 Task: Use LinkedIn to search for people in Shuangyashan who talk about #mentalhealth, work at LearningM, are in the Seafood Product Manufacturing industry, attended Dyal Singh College, have the title 'Data Entry', and offer Information Security services.
Action: Mouse moved to (538, 64)
Screenshot: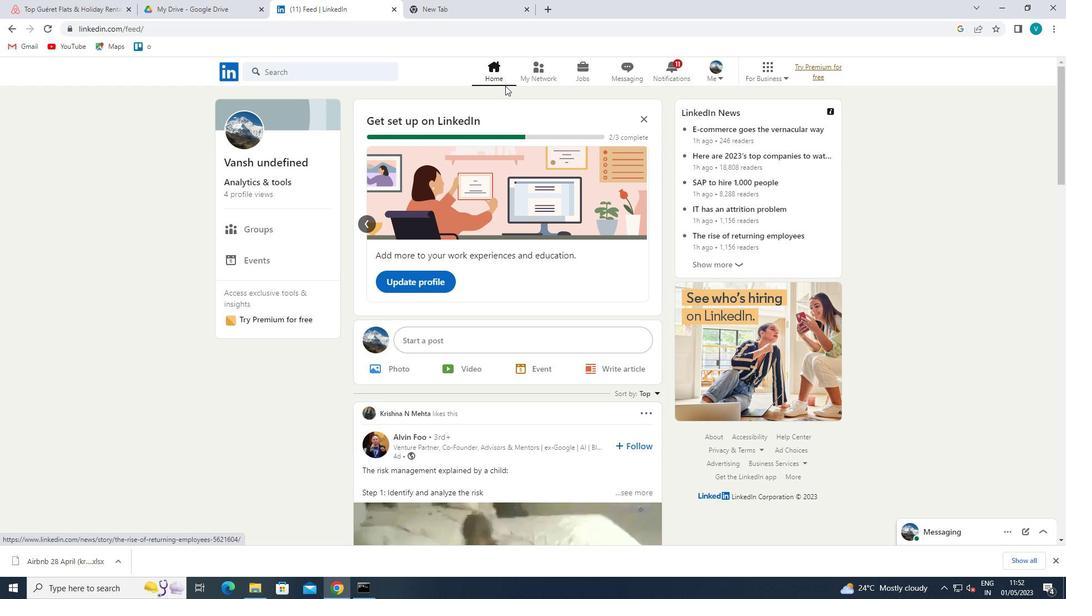 
Action: Mouse pressed left at (538, 64)
Screenshot: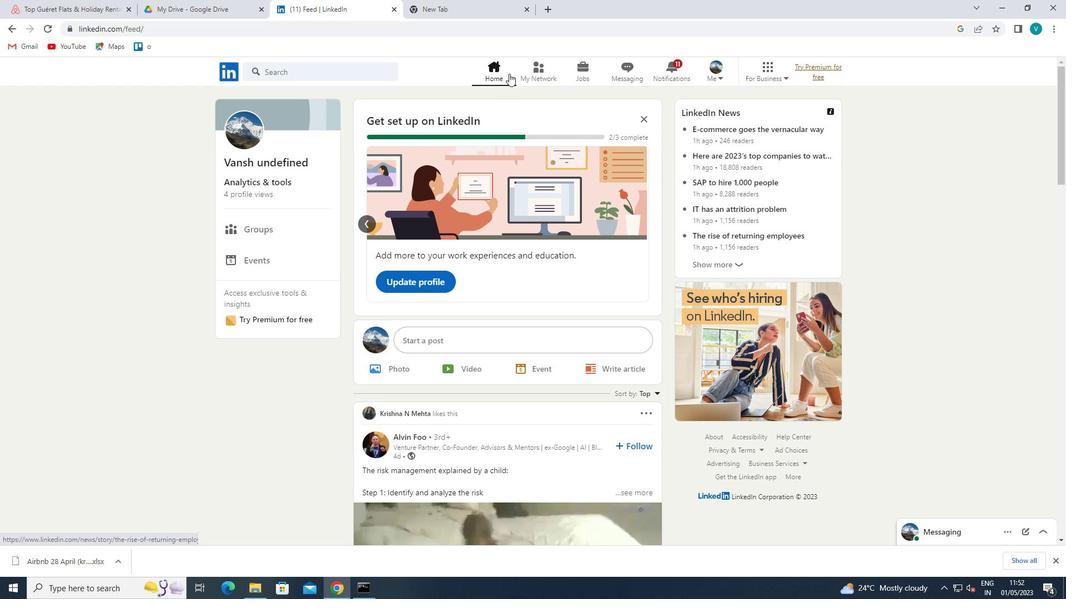 
Action: Mouse moved to (311, 131)
Screenshot: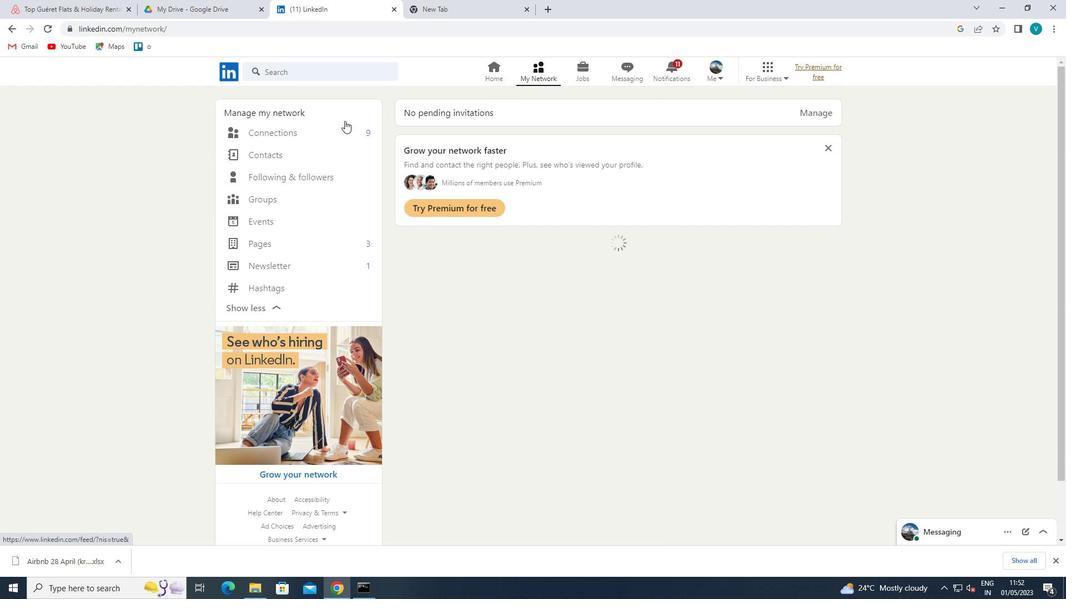 
Action: Mouse pressed left at (311, 131)
Screenshot: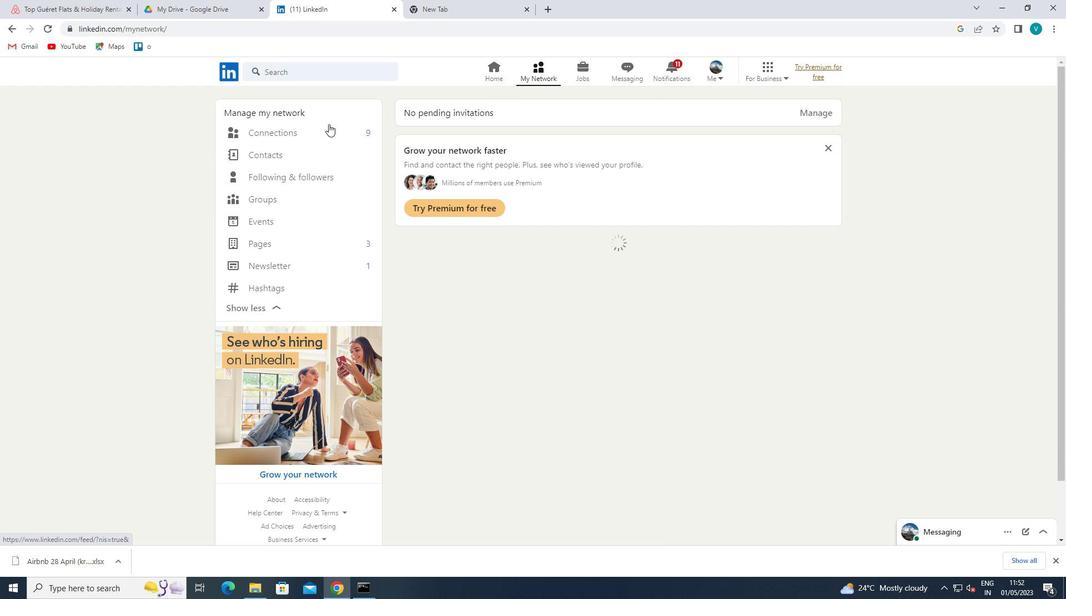 
Action: Mouse moved to (612, 139)
Screenshot: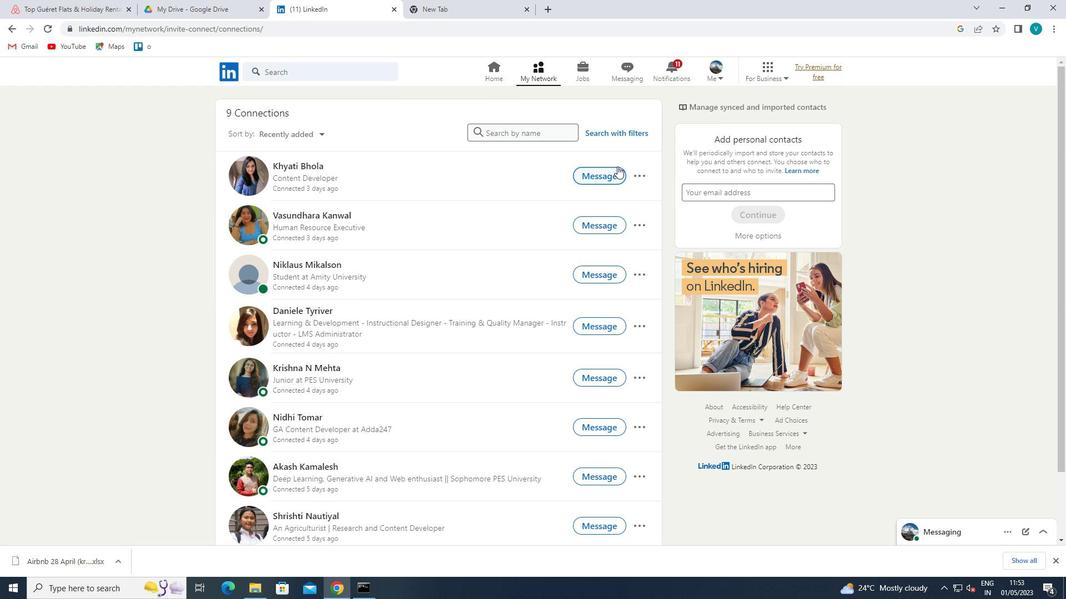 
Action: Mouse pressed left at (612, 139)
Screenshot: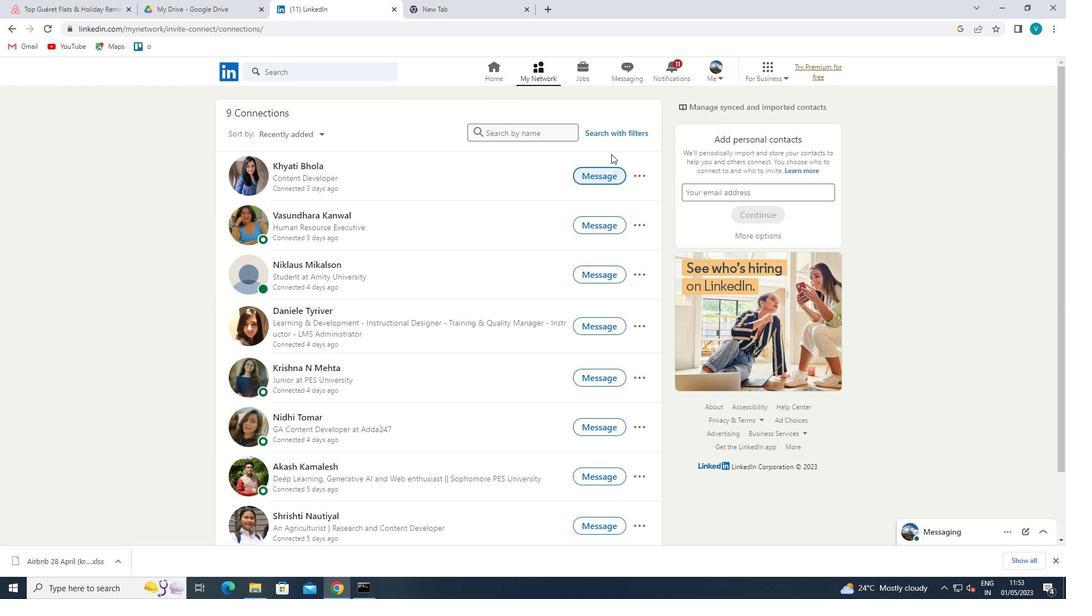 
Action: Mouse moved to (620, 135)
Screenshot: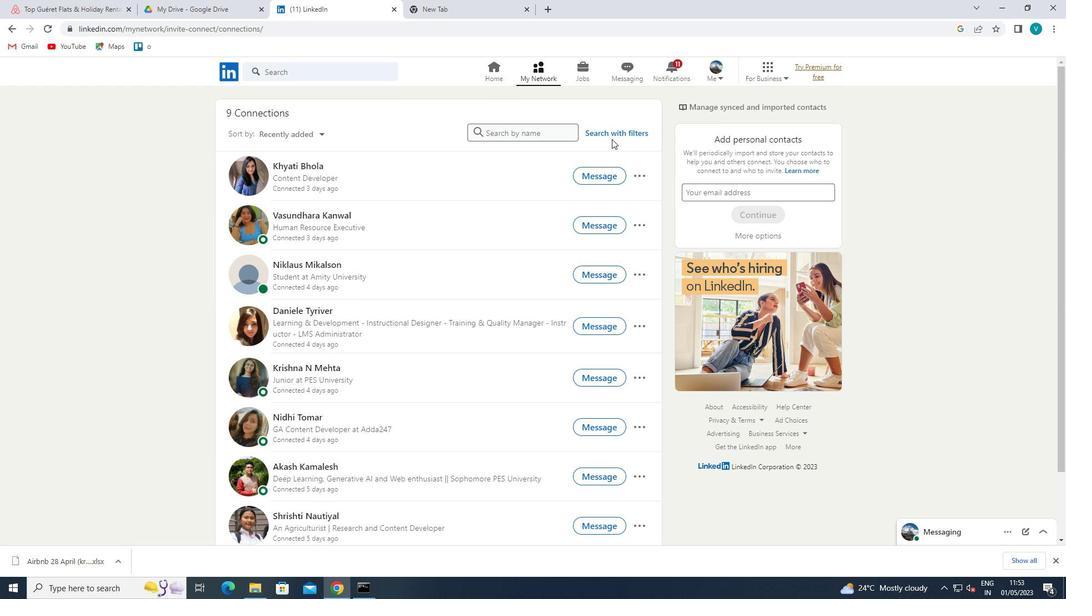
Action: Mouse pressed left at (620, 135)
Screenshot: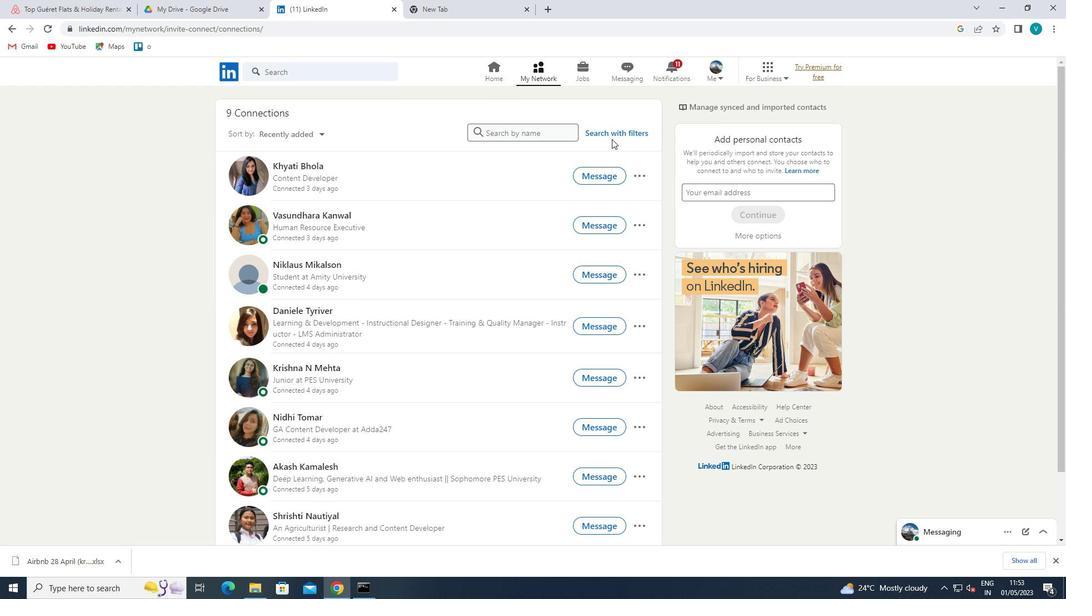 
Action: Mouse moved to (514, 105)
Screenshot: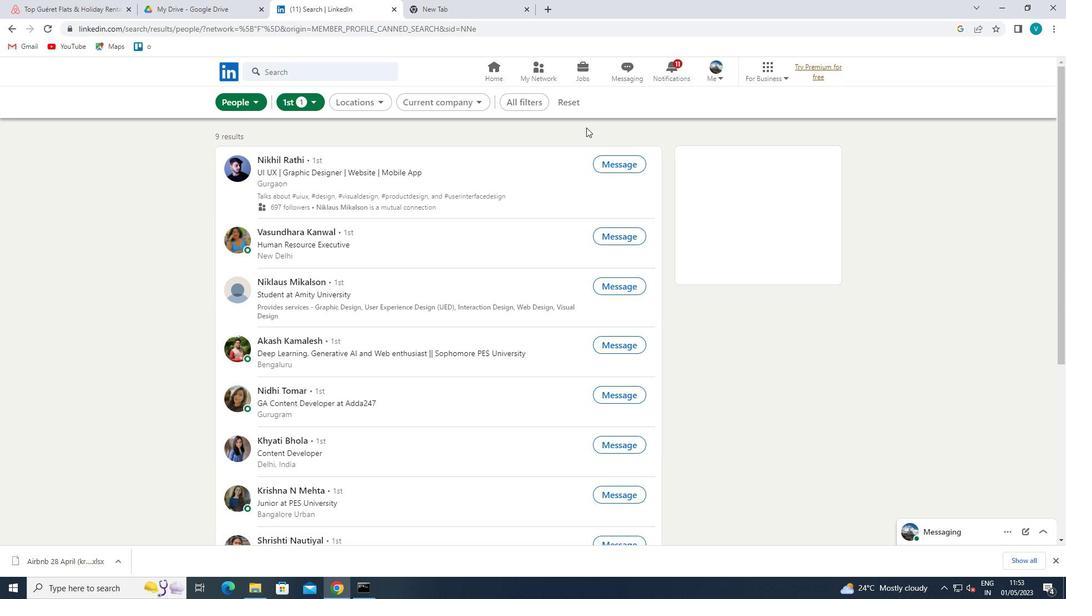
Action: Mouse pressed left at (514, 105)
Screenshot: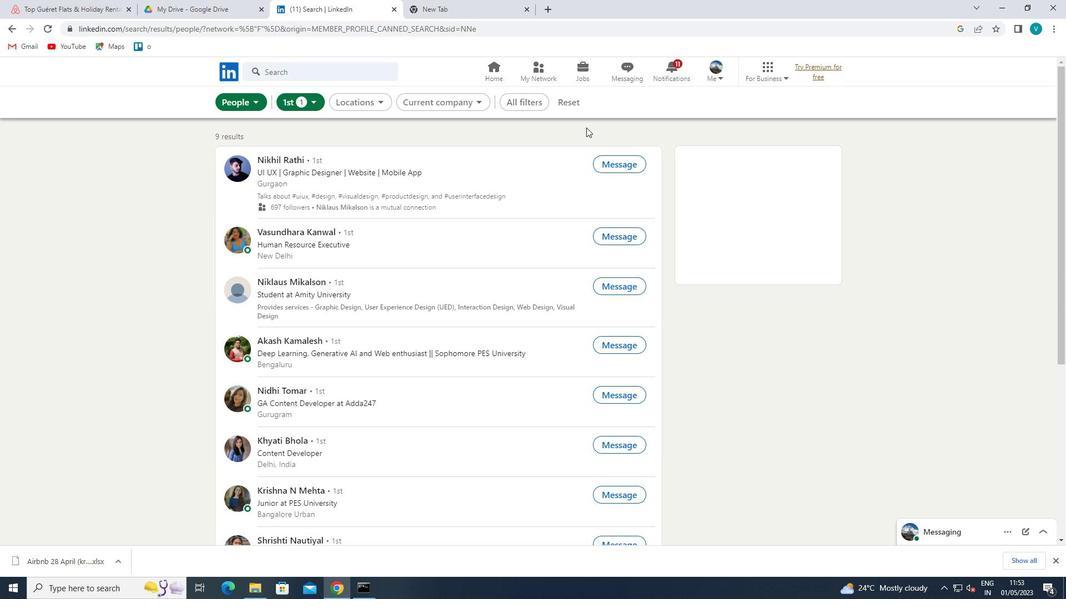 
Action: Mouse moved to (873, 245)
Screenshot: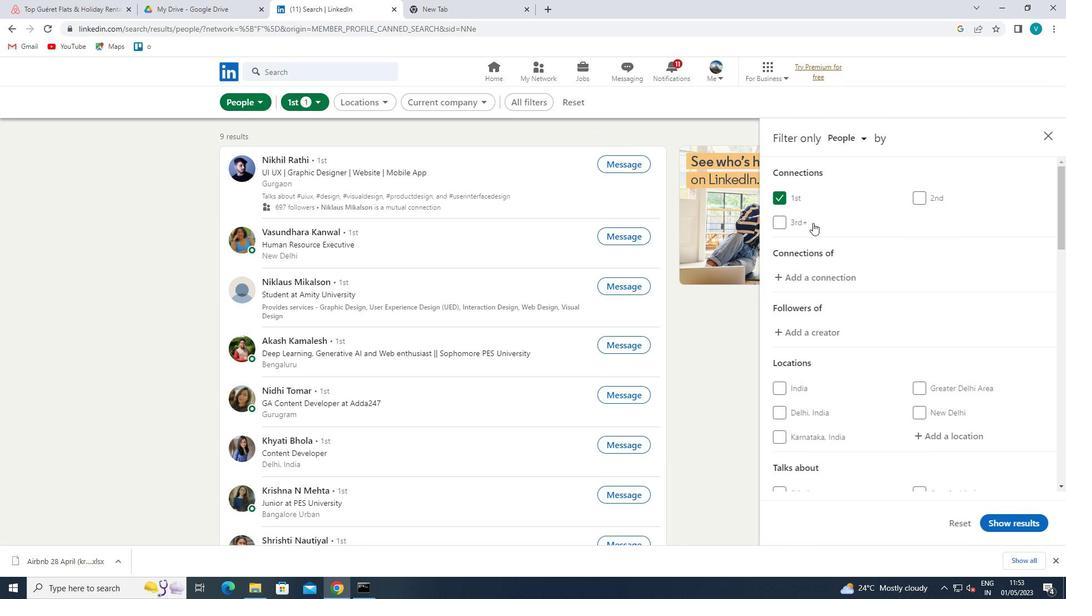 
Action: Mouse scrolled (873, 244) with delta (0, 0)
Screenshot: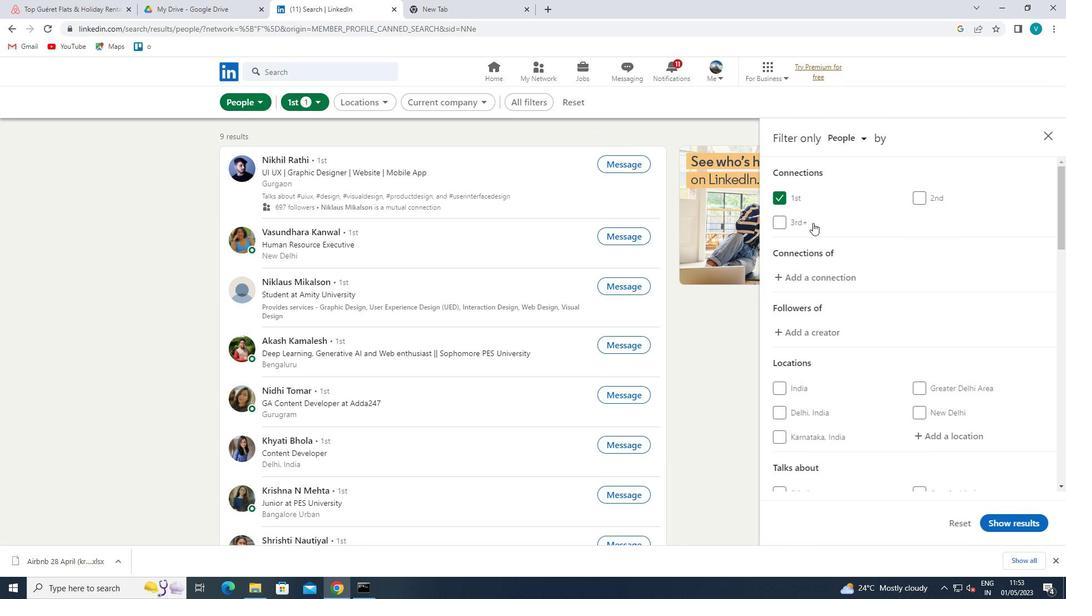 
Action: Mouse moved to (873, 247)
Screenshot: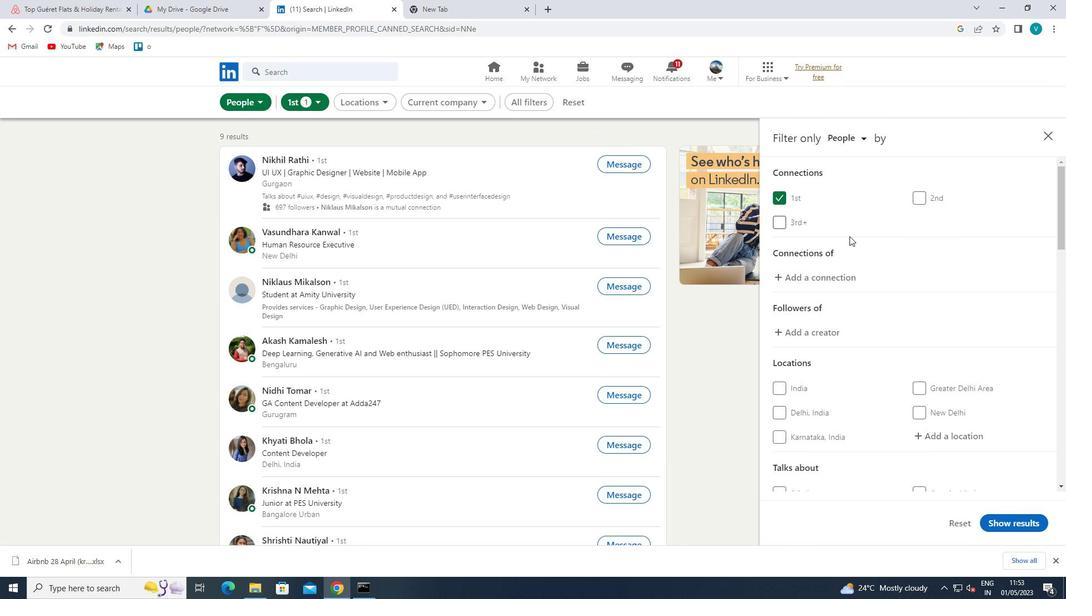 
Action: Mouse scrolled (873, 247) with delta (0, 0)
Screenshot: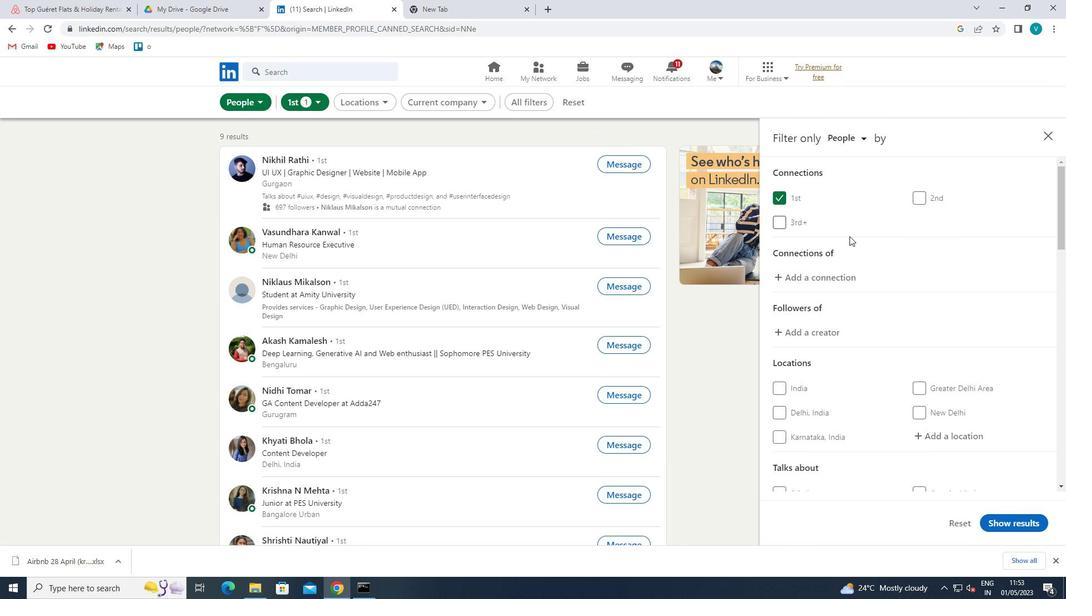 
Action: Mouse moved to (922, 322)
Screenshot: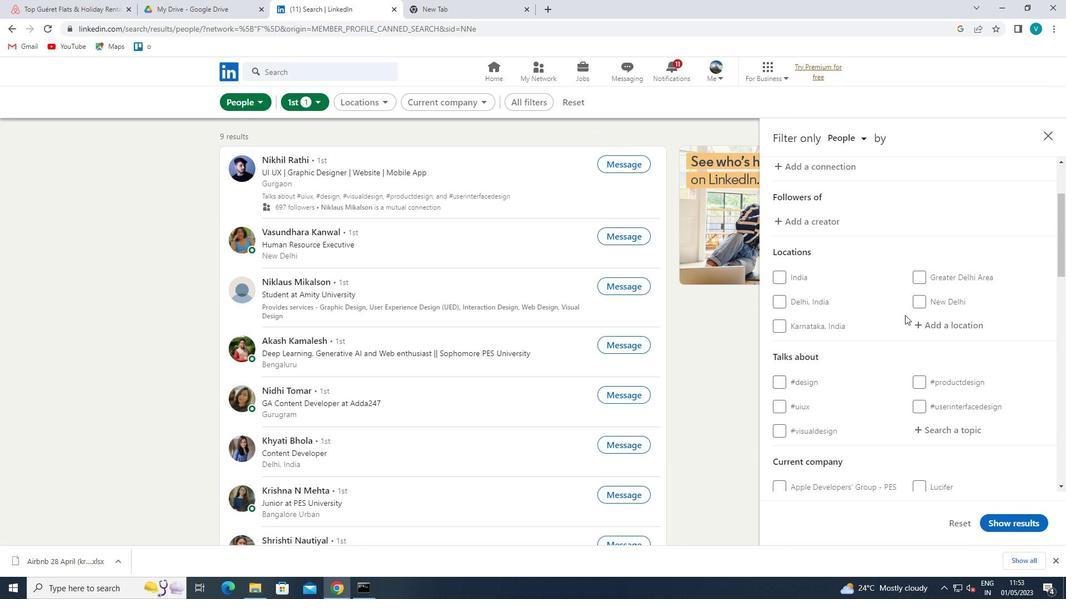 
Action: Mouse pressed left at (922, 322)
Screenshot: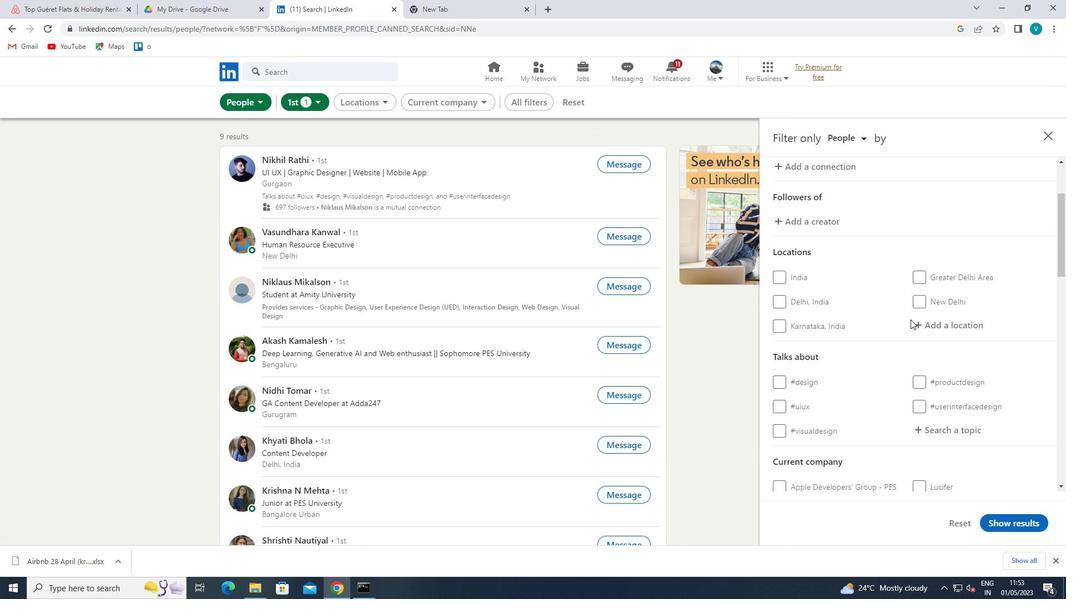 
Action: Key pressed <Key.shift>S
Screenshot: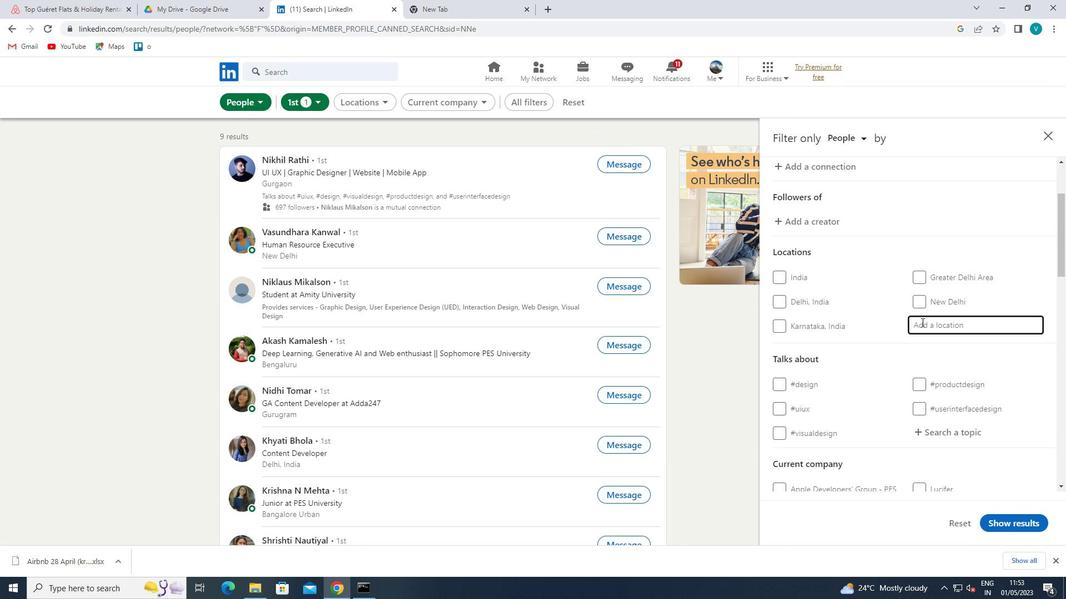 
Action: Mouse moved to (899, 336)
Screenshot: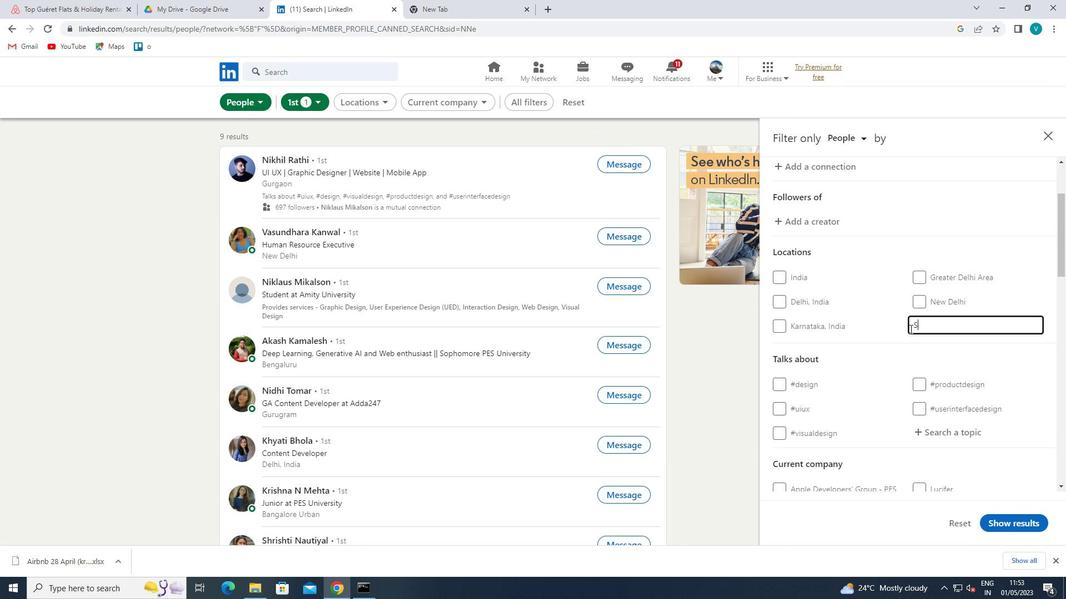 
Action: Key pressed HUANGYASHAN
Screenshot: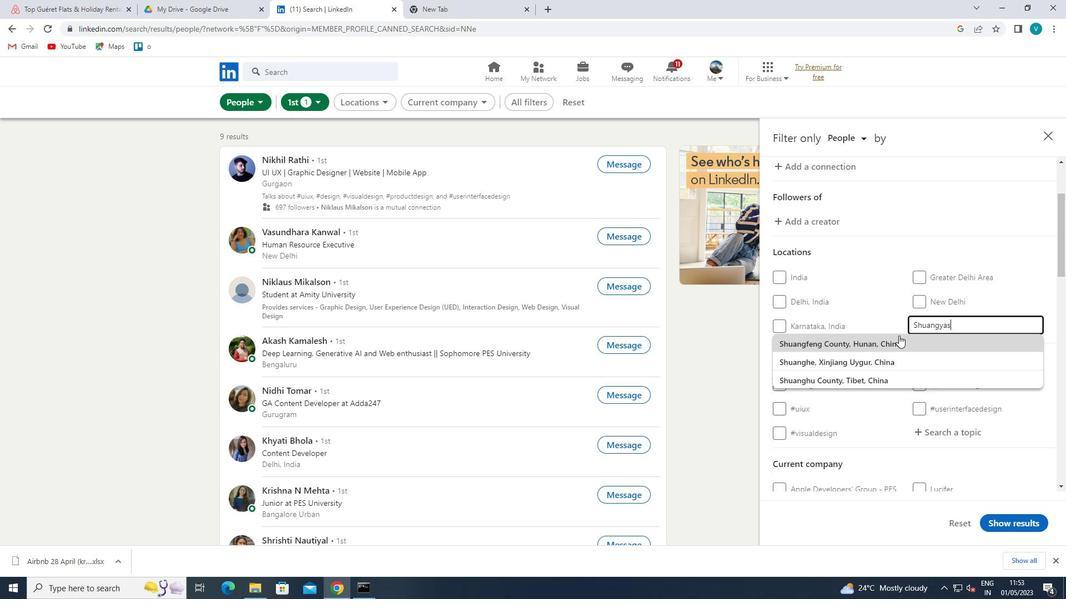 
Action: Mouse moved to (898, 321)
Screenshot: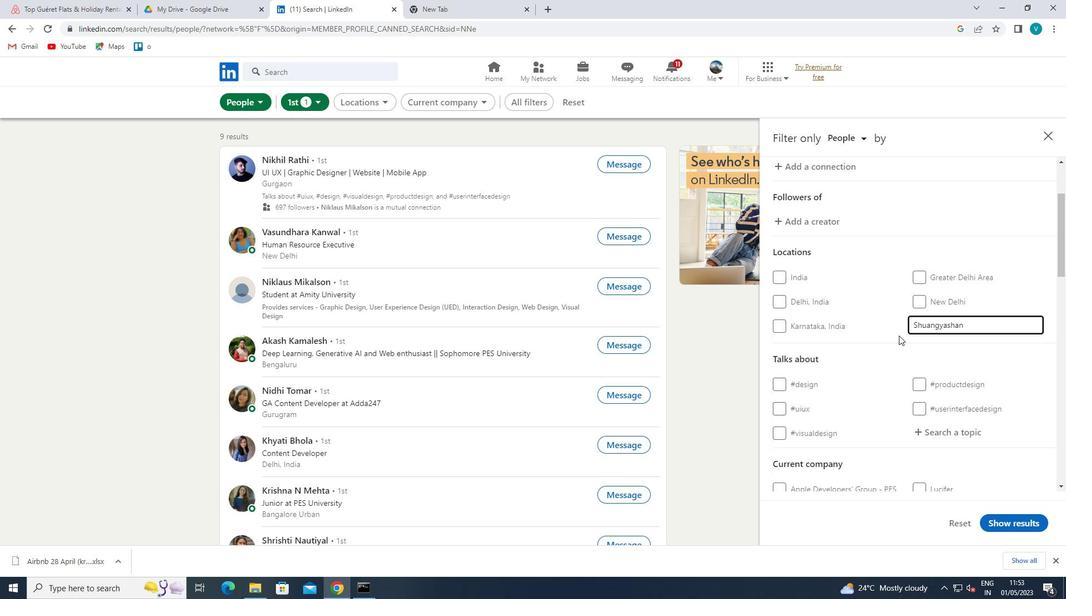 
Action: Mouse pressed left at (898, 321)
Screenshot: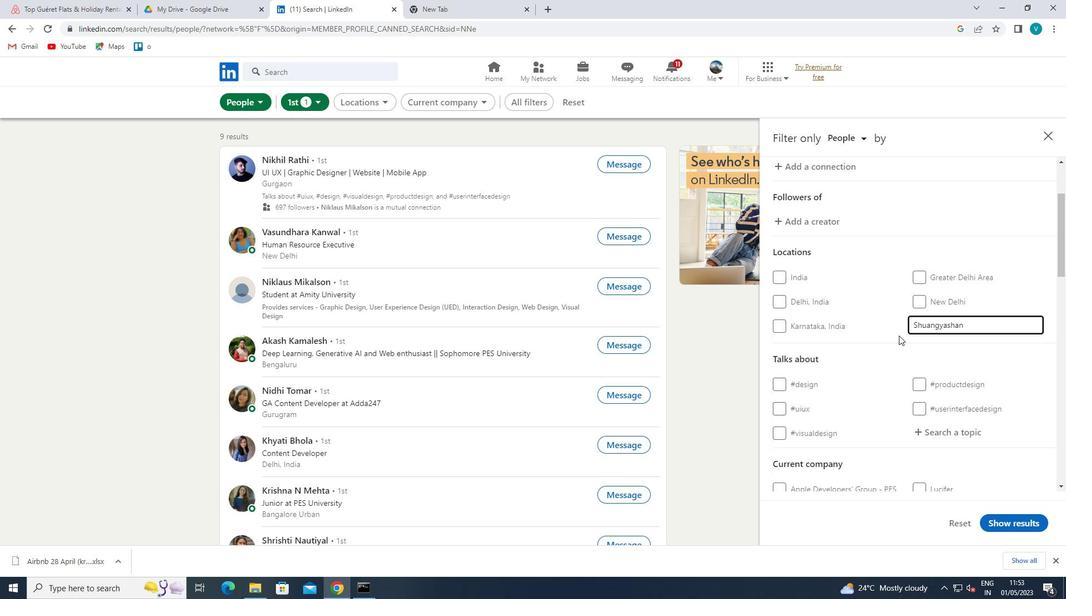 
Action: Mouse scrolled (898, 320) with delta (0, 0)
Screenshot: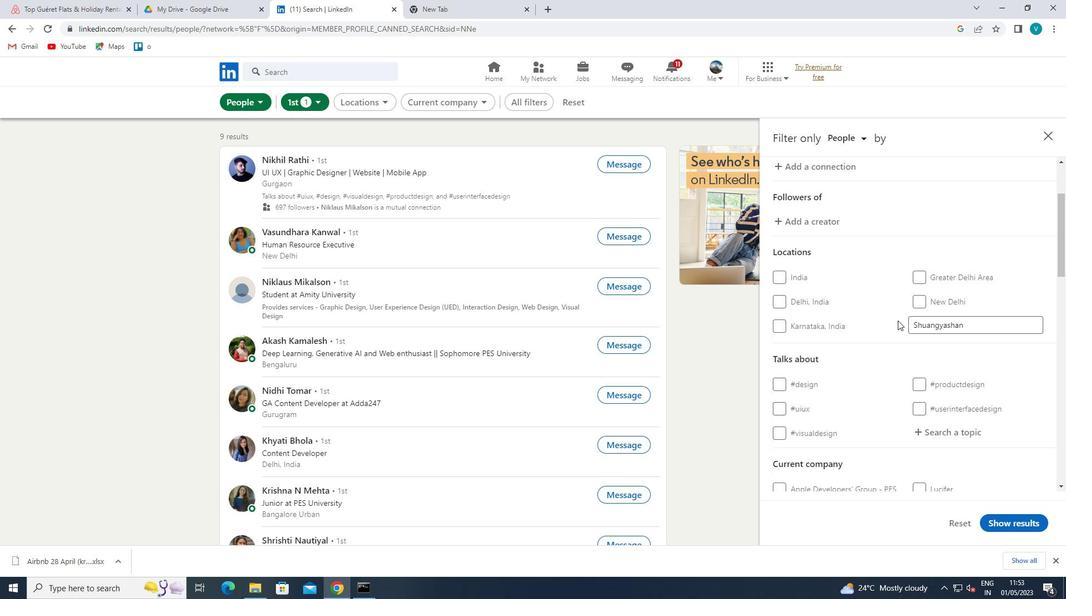 
Action: Mouse scrolled (898, 320) with delta (0, 0)
Screenshot: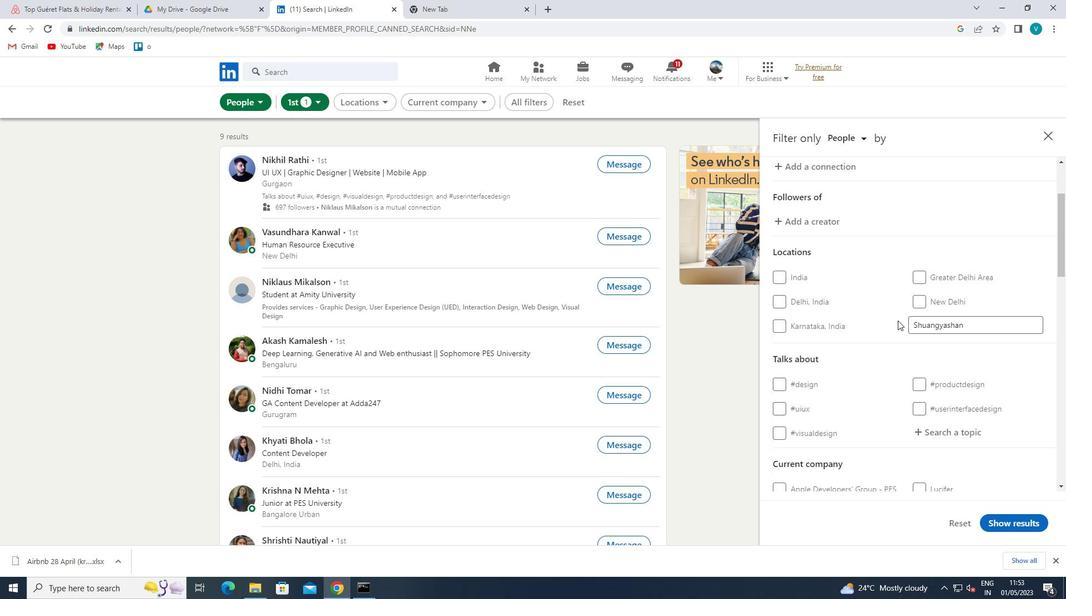 
Action: Mouse moved to (931, 312)
Screenshot: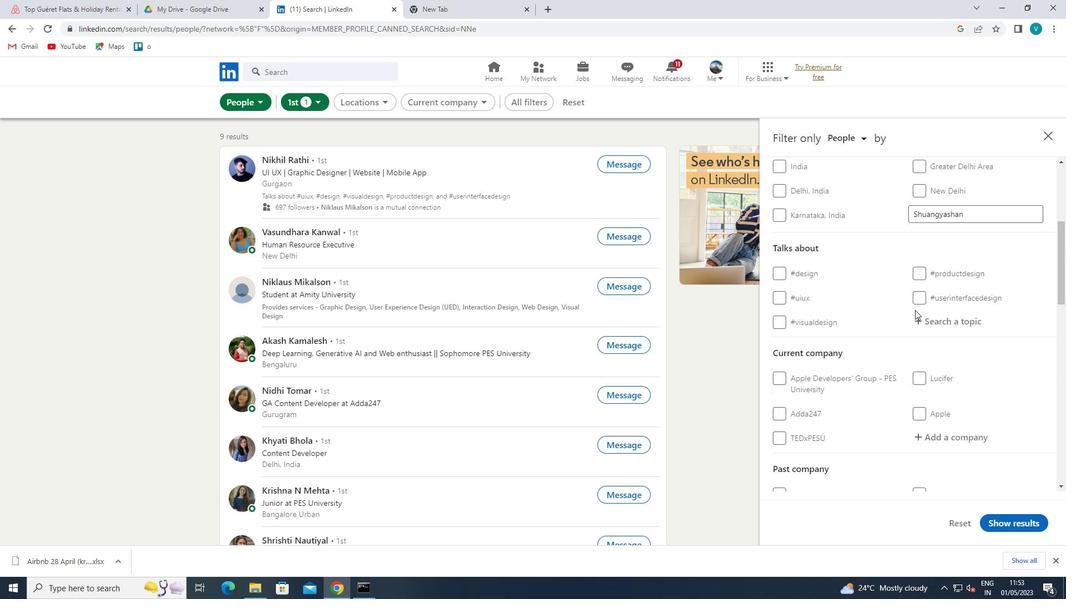 
Action: Mouse pressed left at (931, 312)
Screenshot: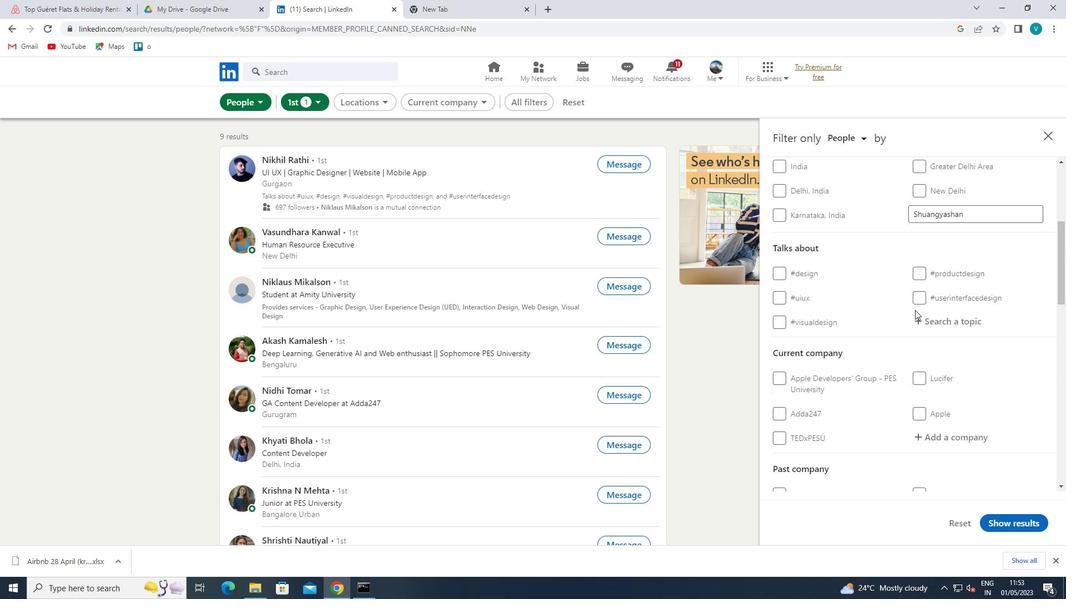 
Action: Mouse moved to (932, 312)
Screenshot: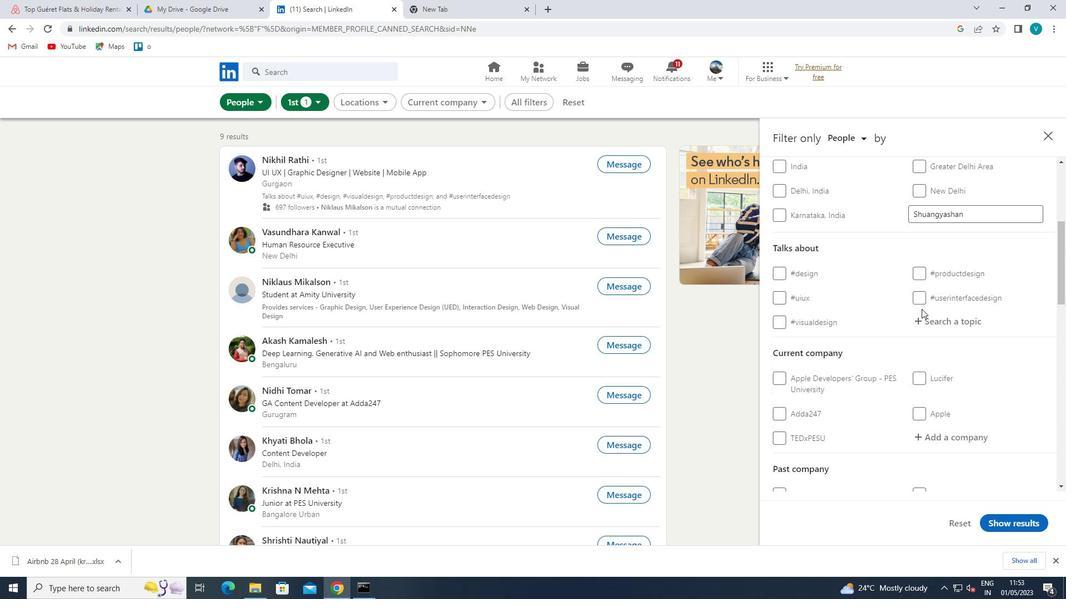 
Action: Key pressed <Key.shift>
Screenshot: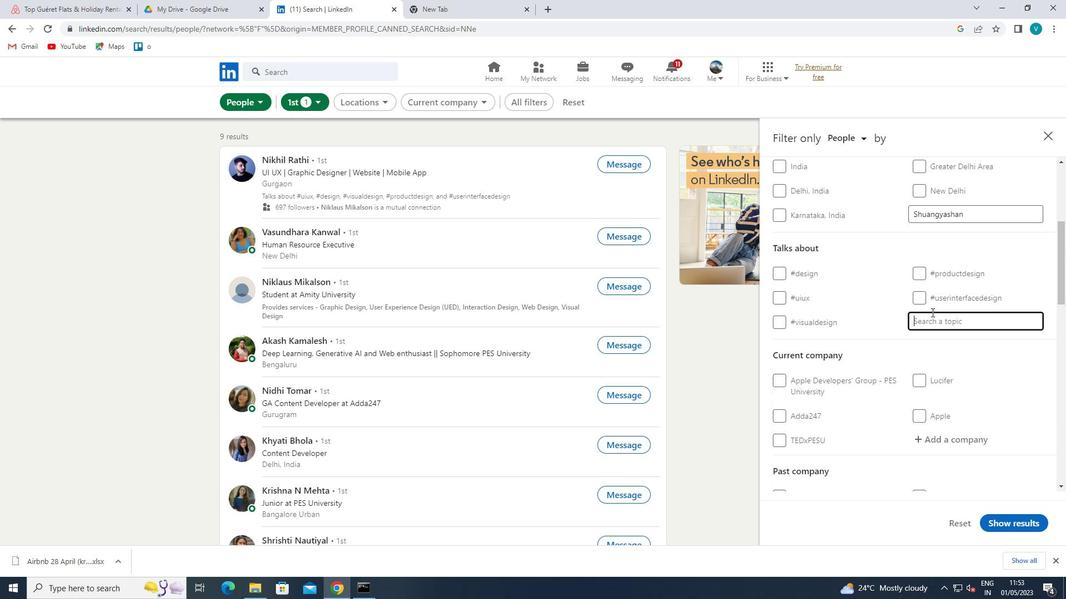 
Action: Mouse moved to (929, 315)
Screenshot: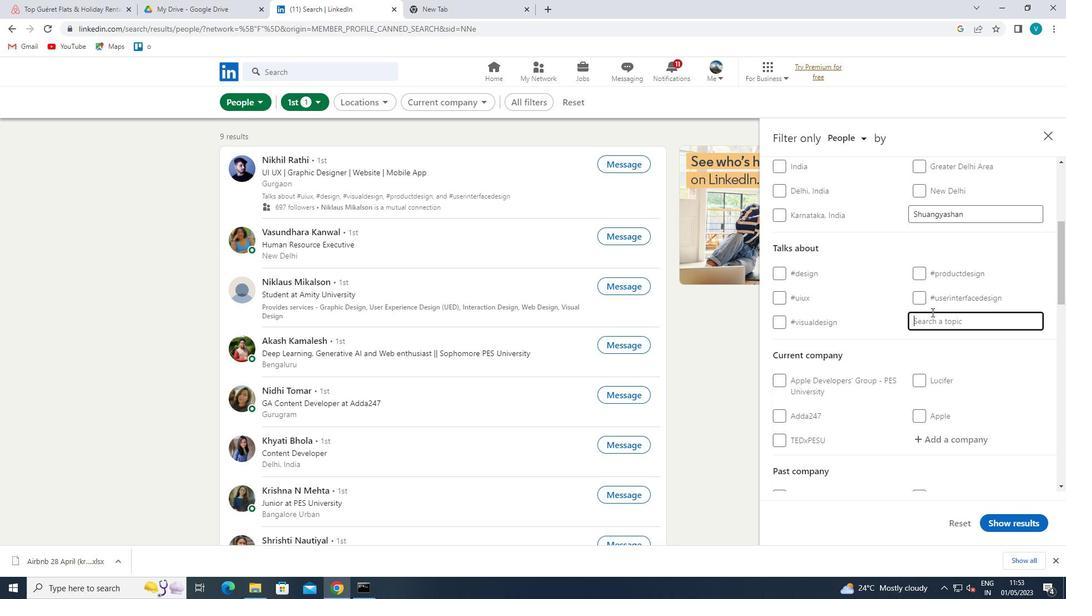 
Action: Key pressed <Key.shift><Key.shift>#
Screenshot: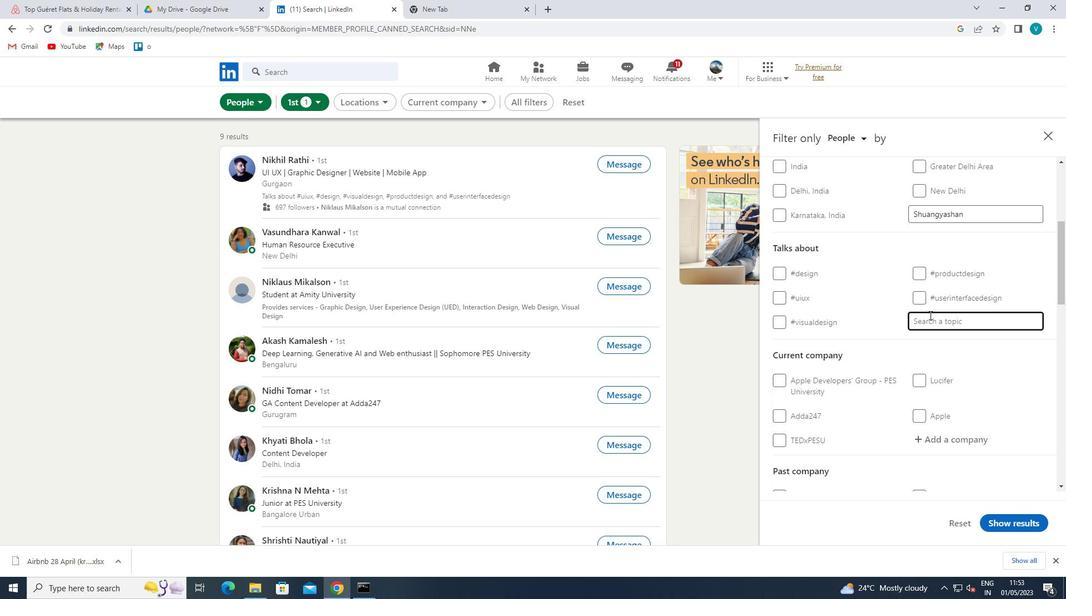 
Action: Mouse moved to (929, 316)
Screenshot: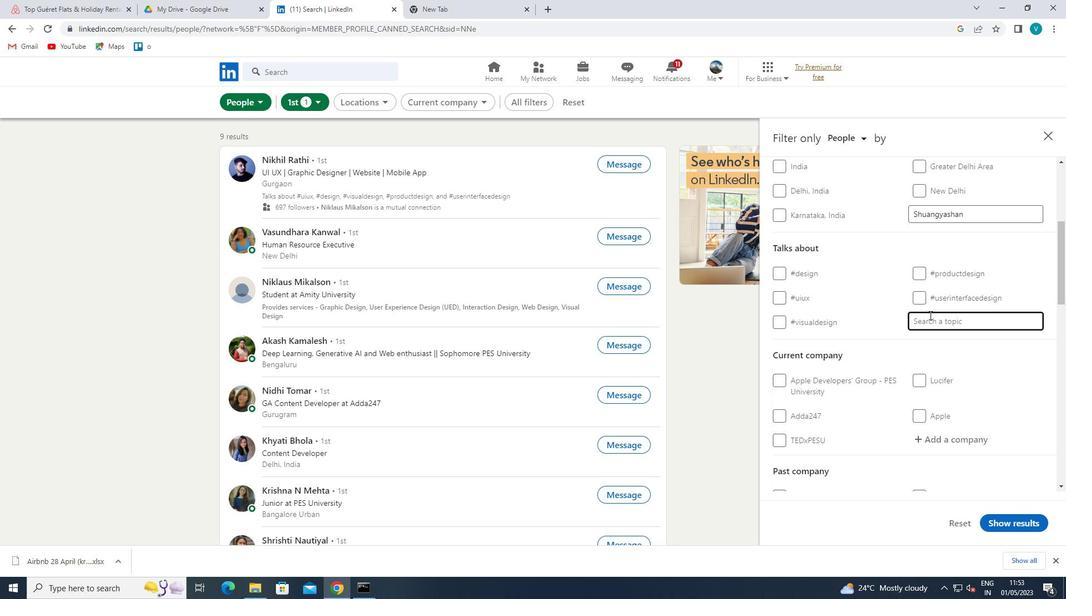 
Action: Key pressed MENTAL<Key.space><Key.backspace>HRA<Key.backspace><Key.backspace>EALTH
Screenshot: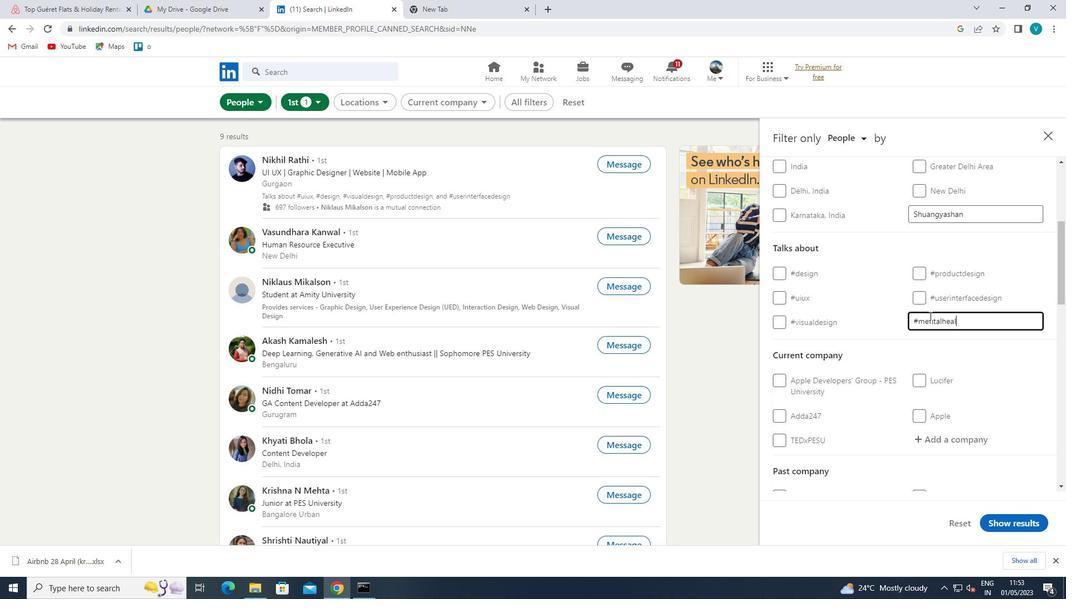 
Action: Mouse moved to (927, 347)
Screenshot: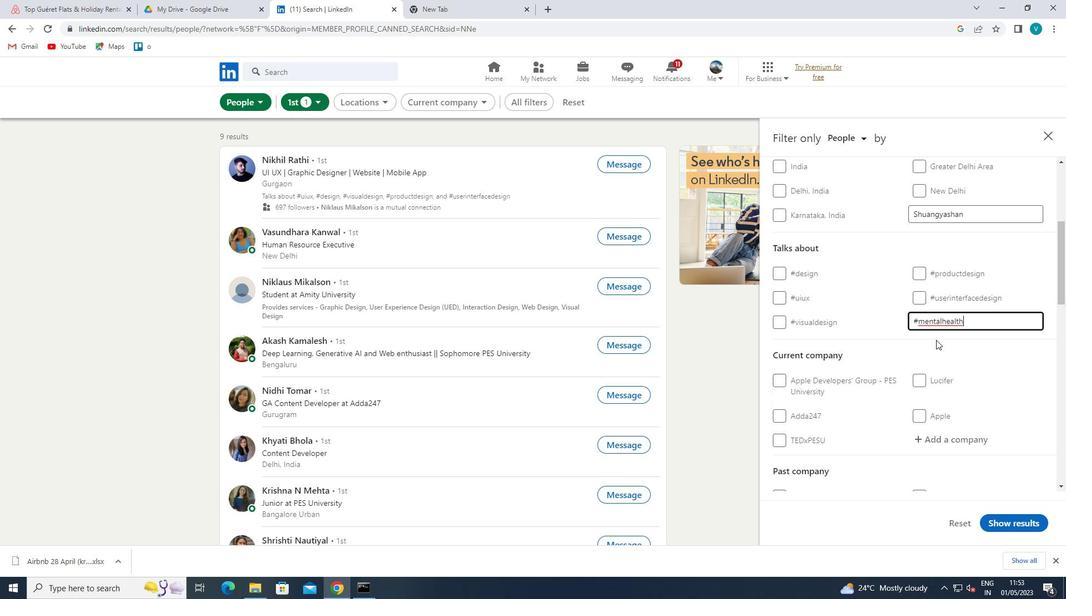 
Action: Mouse pressed left at (927, 347)
Screenshot: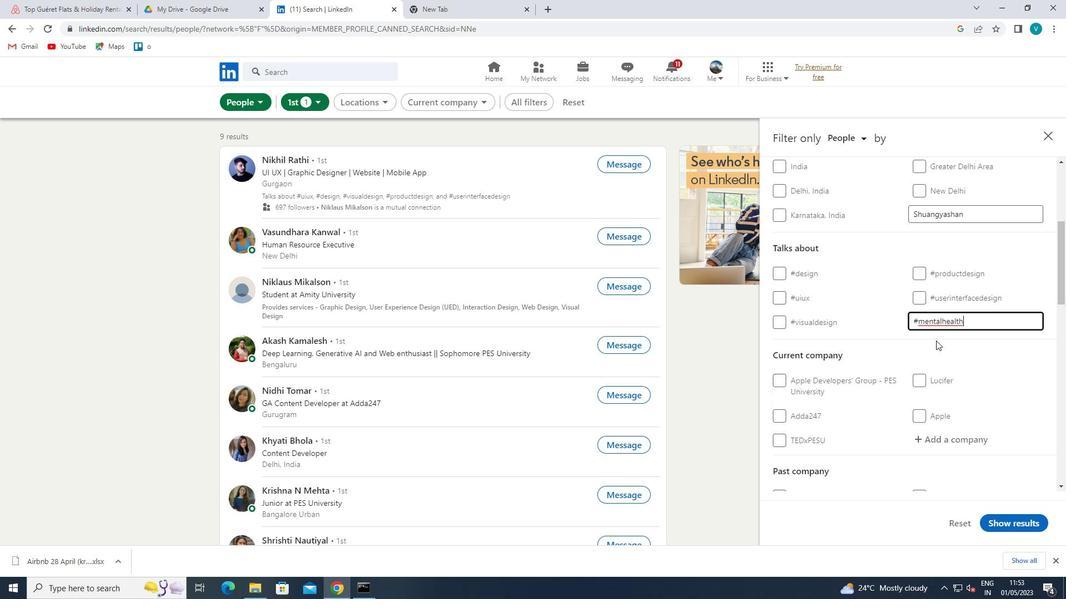 
Action: Mouse moved to (893, 333)
Screenshot: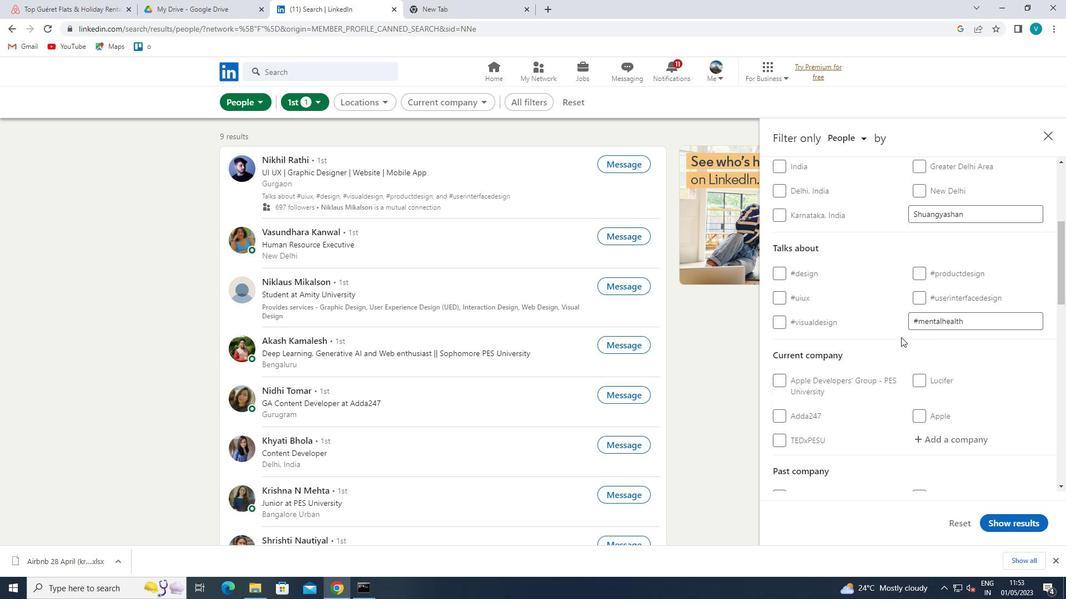 
Action: Mouse scrolled (893, 333) with delta (0, 0)
Screenshot: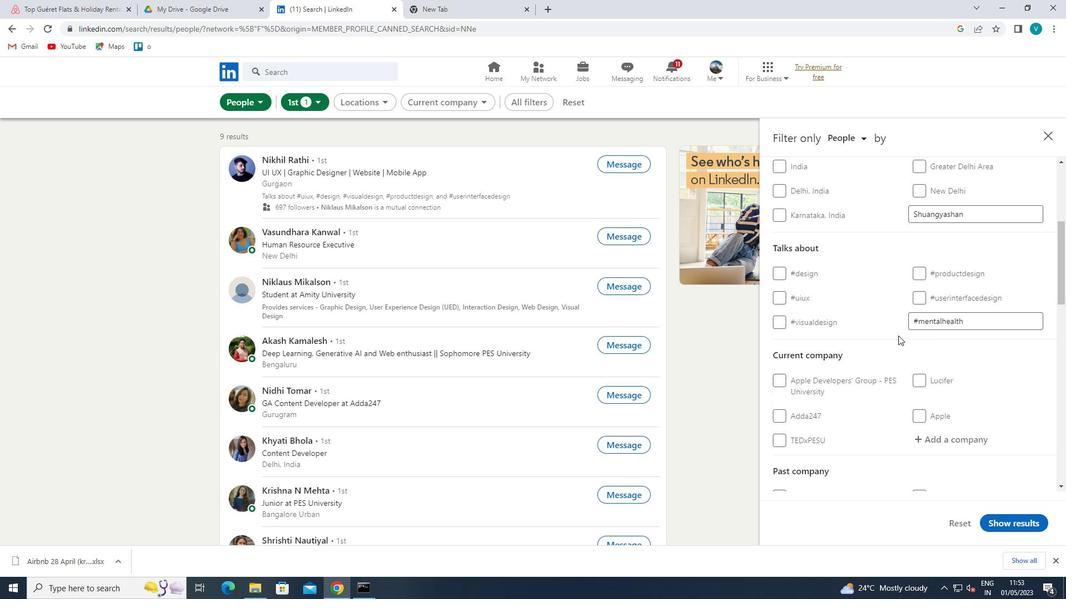 
Action: Mouse moved to (893, 333)
Screenshot: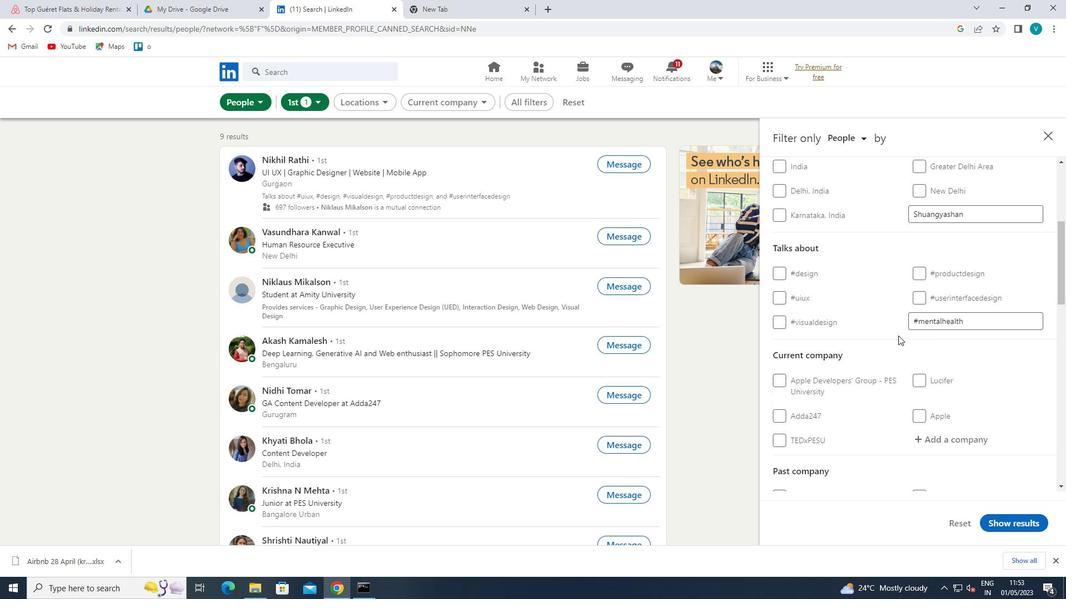 
Action: Mouse scrolled (893, 333) with delta (0, 0)
Screenshot: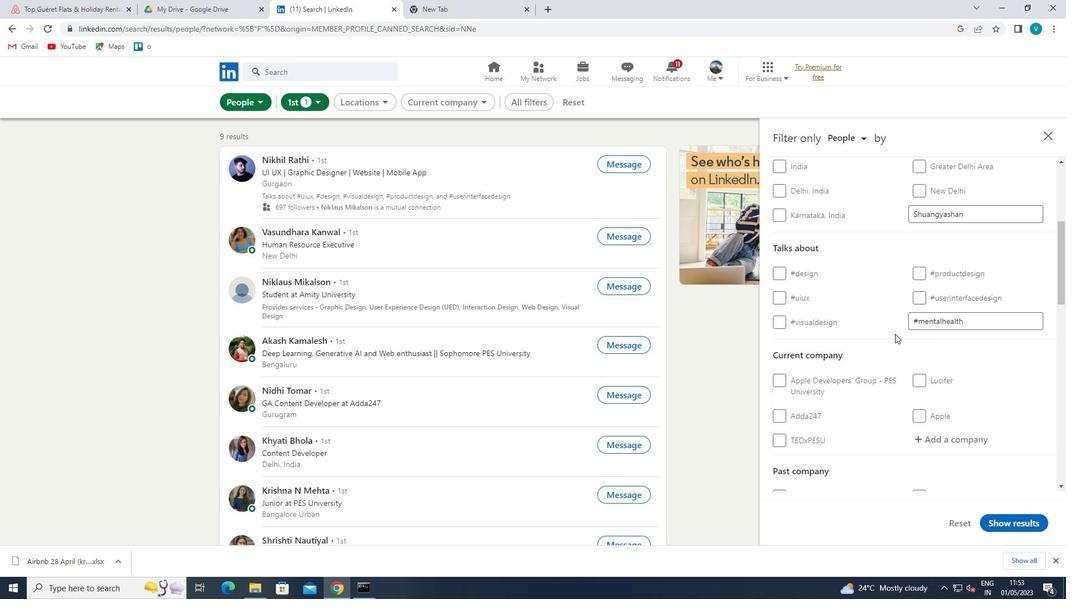 
Action: Mouse scrolled (893, 333) with delta (0, 0)
Screenshot: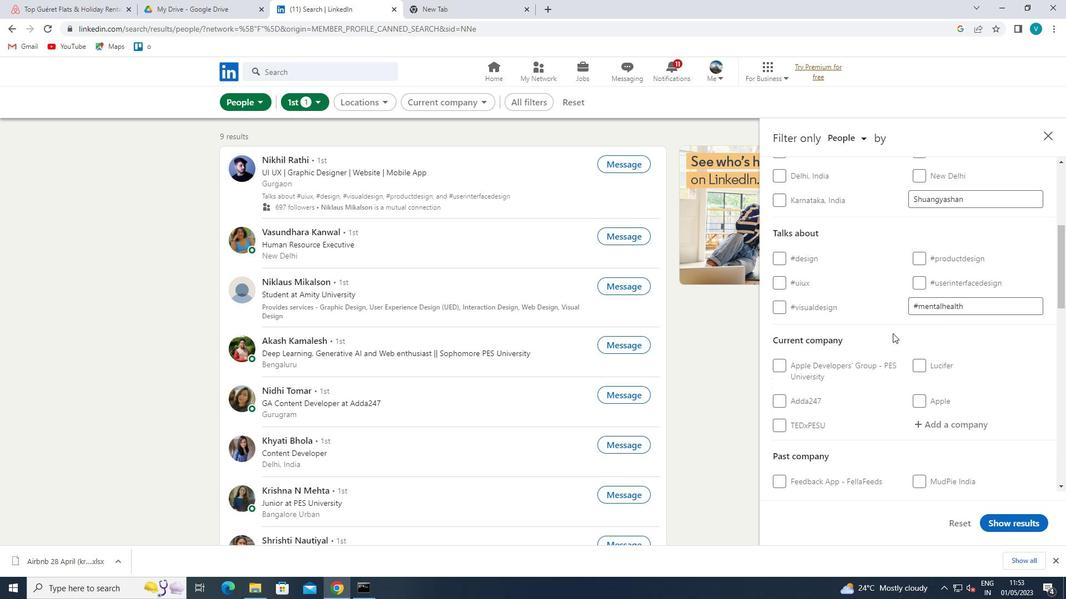 
Action: Mouse scrolled (893, 333) with delta (0, 0)
Screenshot: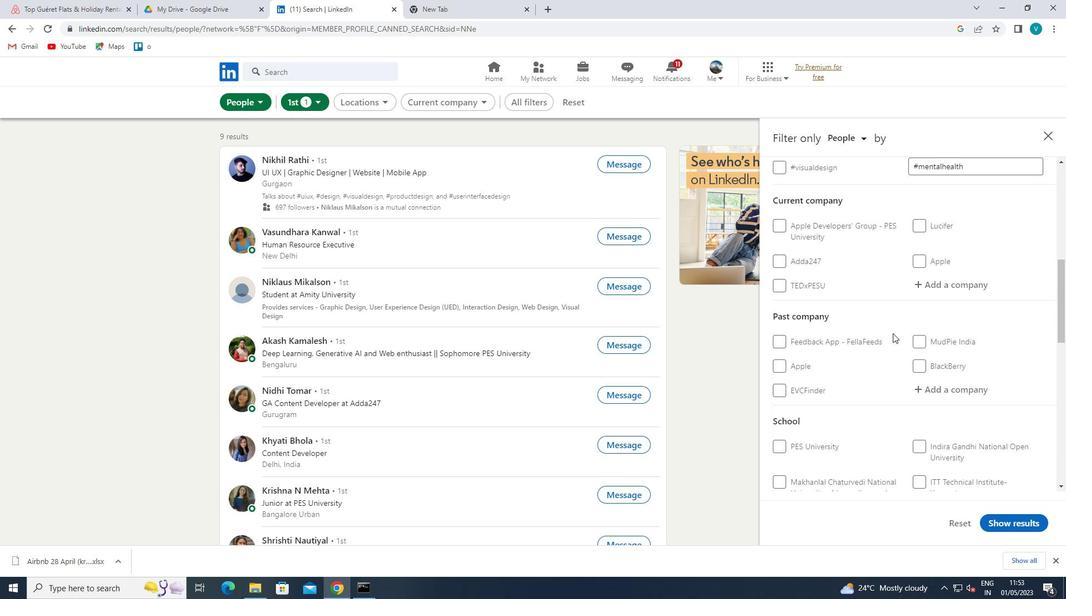 
Action: Mouse moved to (939, 295)
Screenshot: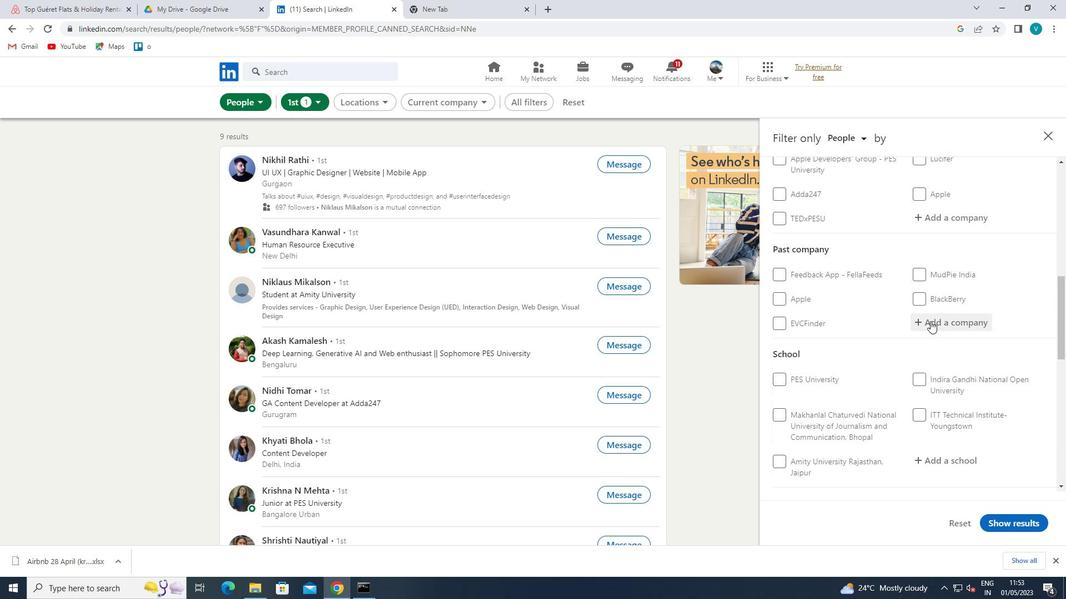 
Action: Mouse scrolled (939, 296) with delta (0, 0)
Screenshot: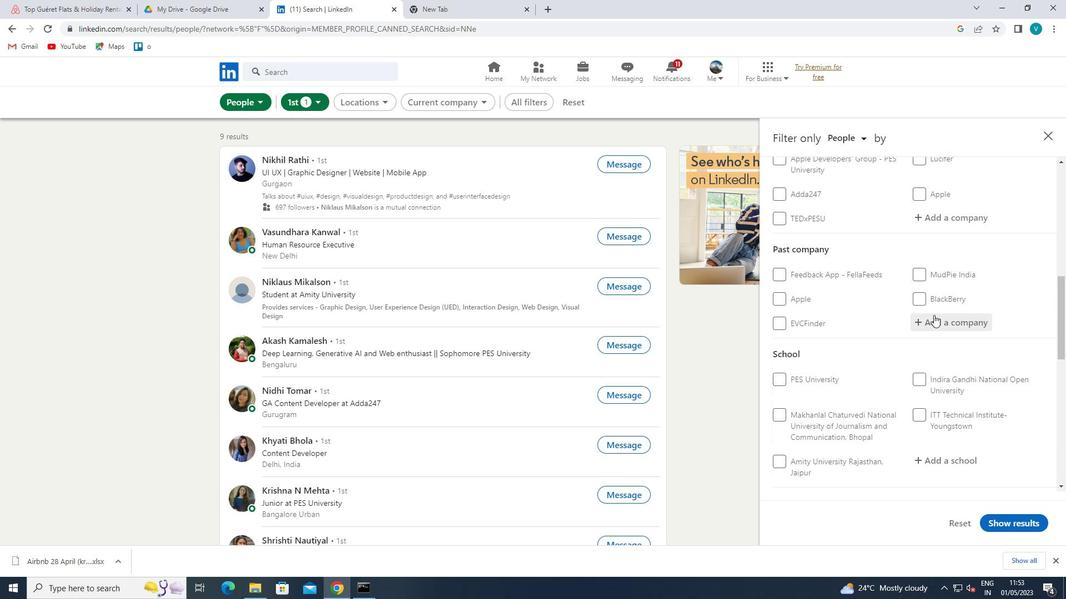 
Action: Mouse moved to (948, 279)
Screenshot: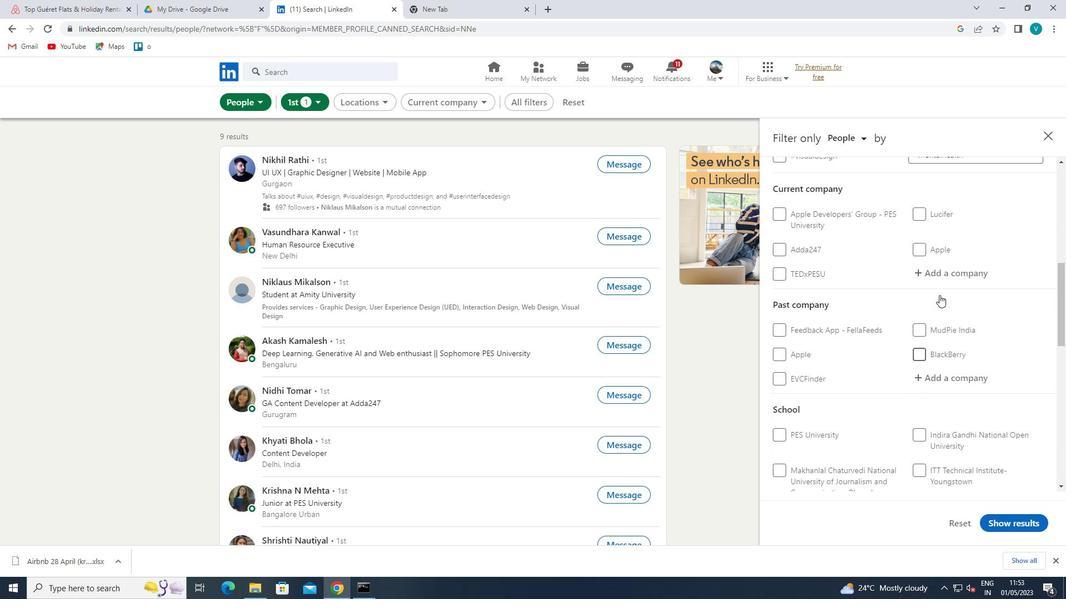 
Action: Mouse pressed left at (948, 279)
Screenshot: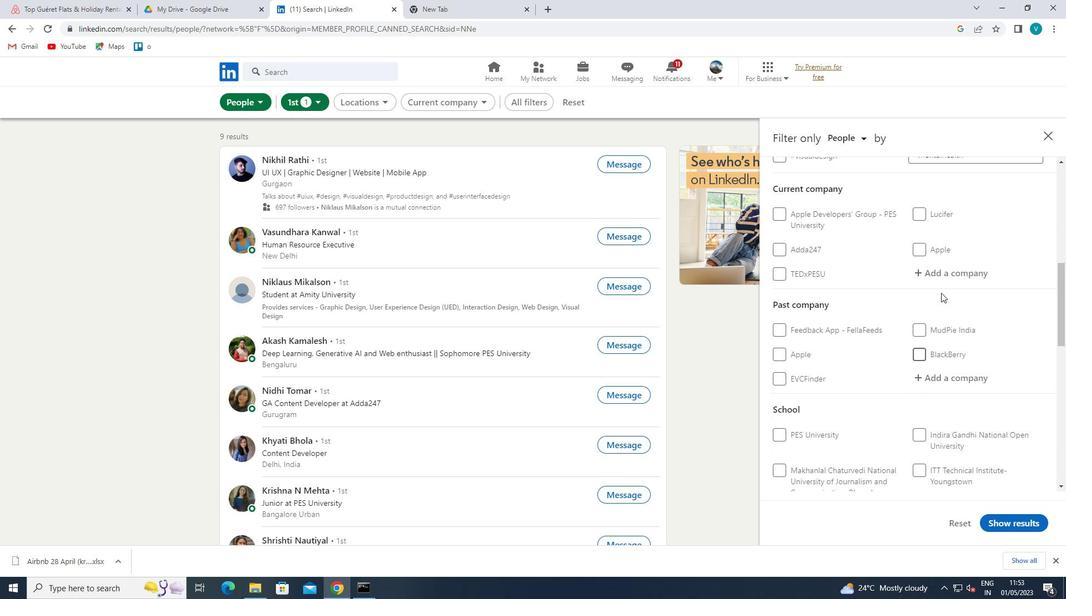
Action: Mouse moved to (949, 278)
Screenshot: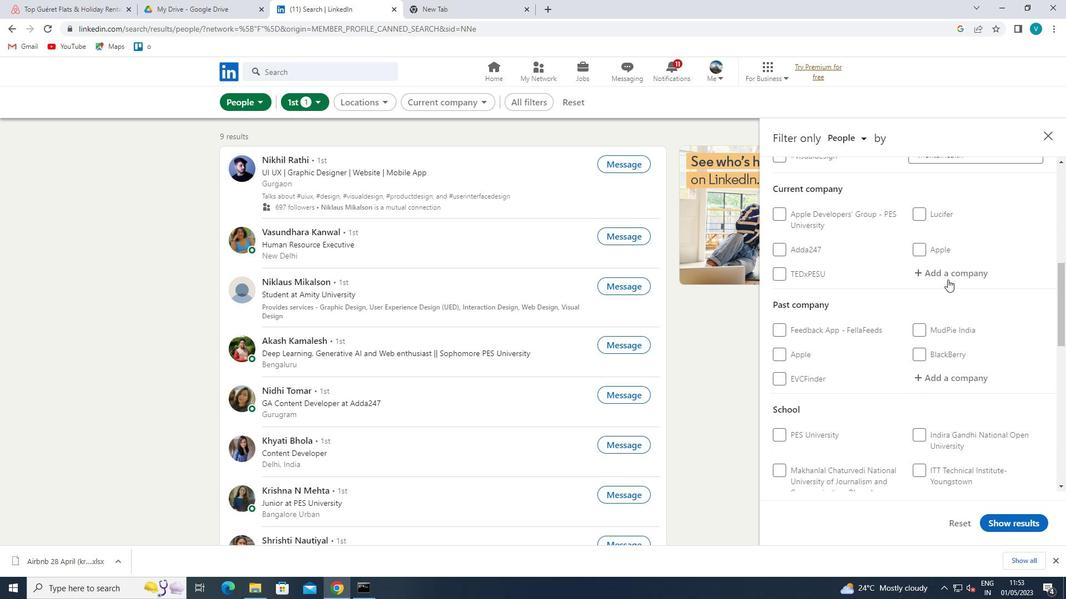 
Action: Key pressed <Key.shift>LEARNING<Key.shift>M
Screenshot: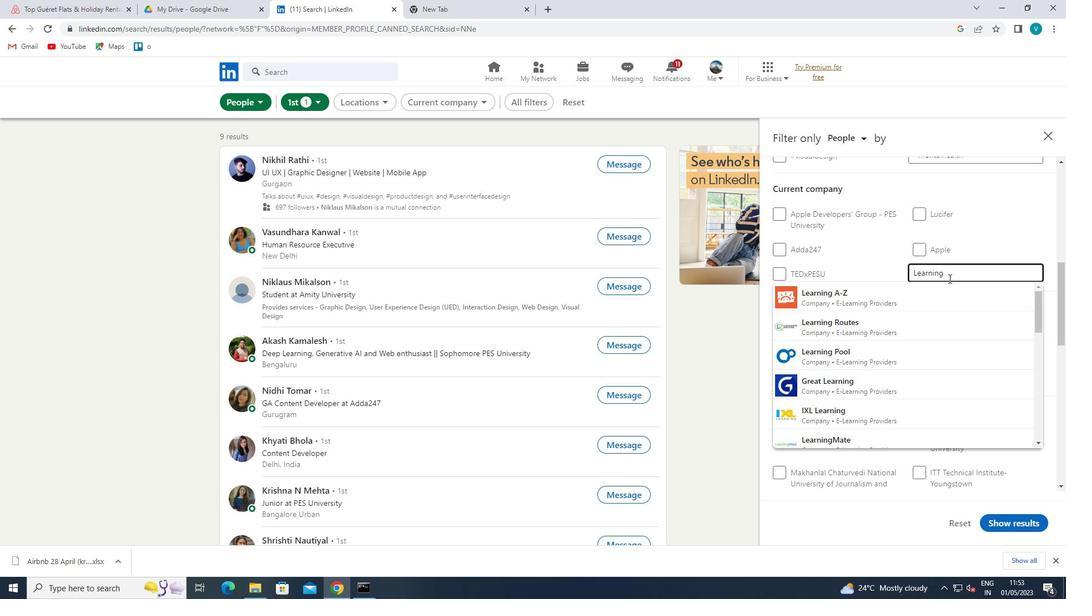 
Action: Mouse moved to (936, 284)
Screenshot: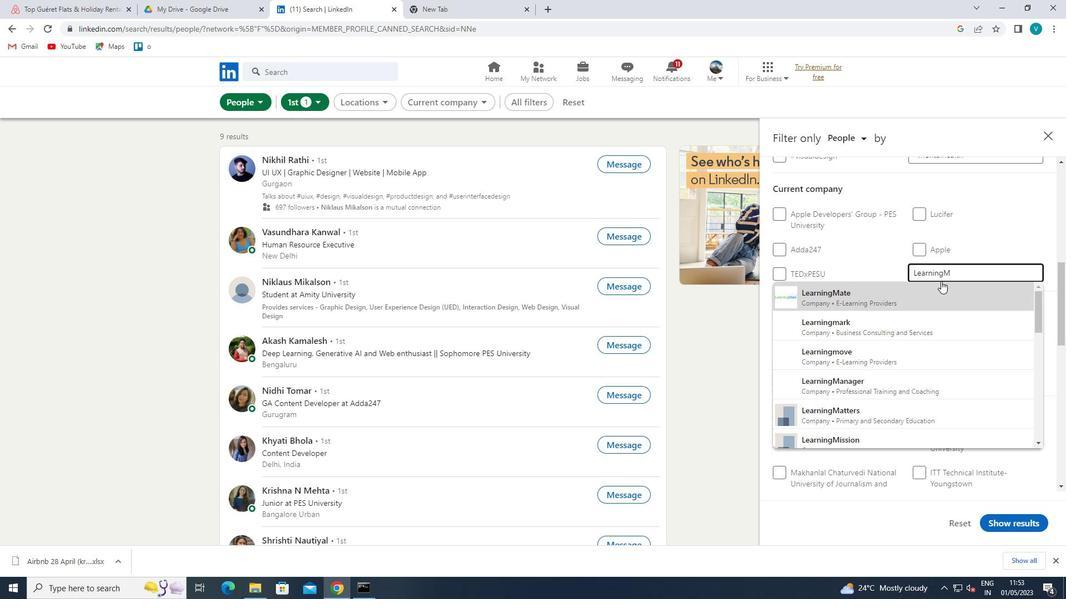
Action: Mouse pressed left at (936, 284)
Screenshot: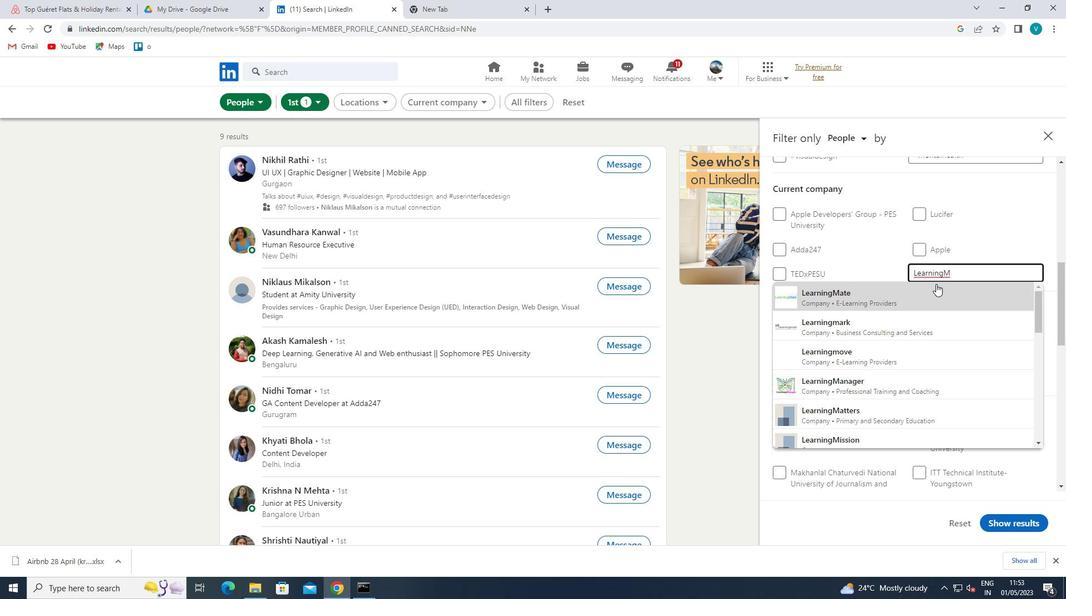 
Action: Mouse moved to (936, 284)
Screenshot: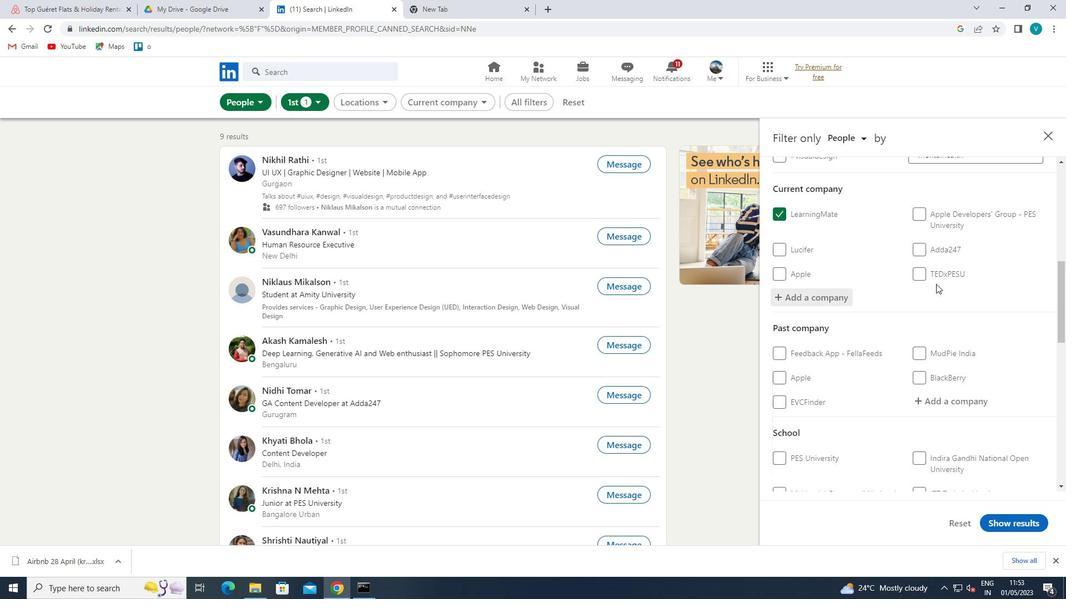 
Action: Mouse scrolled (936, 284) with delta (0, 0)
Screenshot: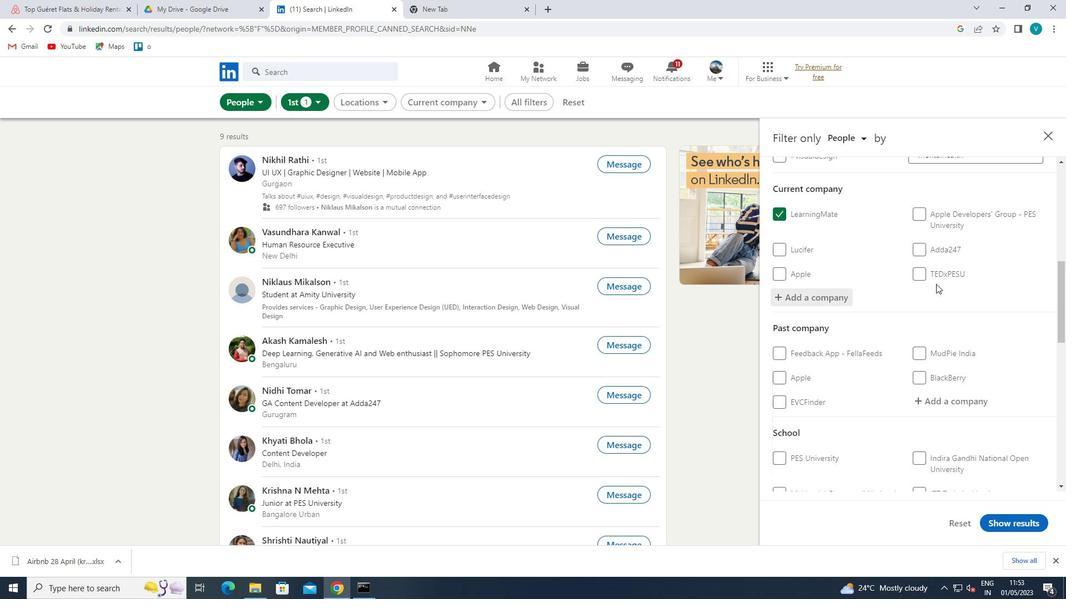 
Action: Mouse moved to (936, 284)
Screenshot: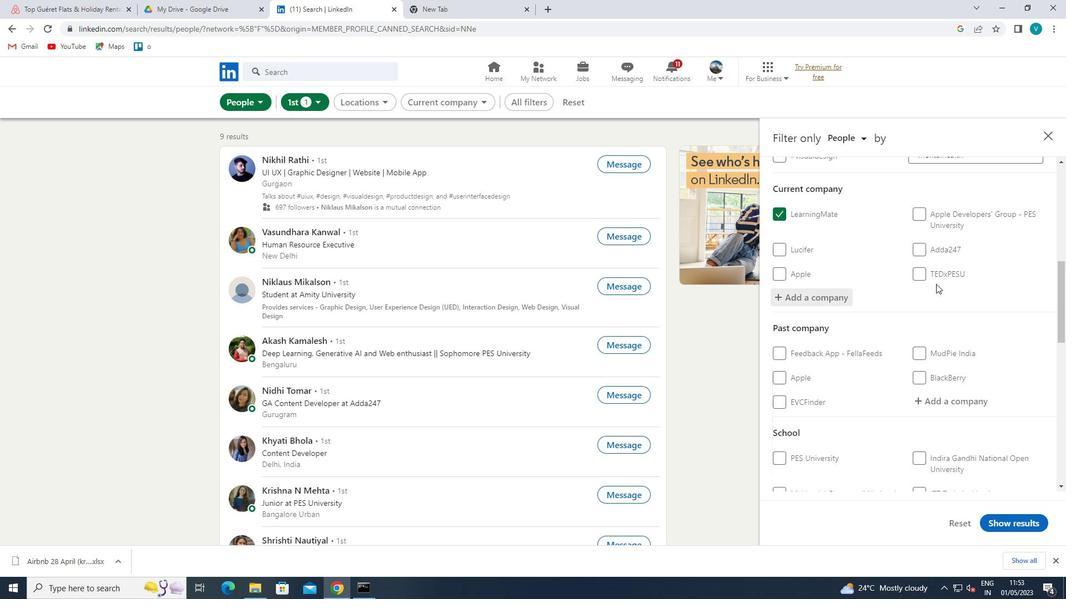 
Action: Mouse scrolled (936, 284) with delta (0, 0)
Screenshot: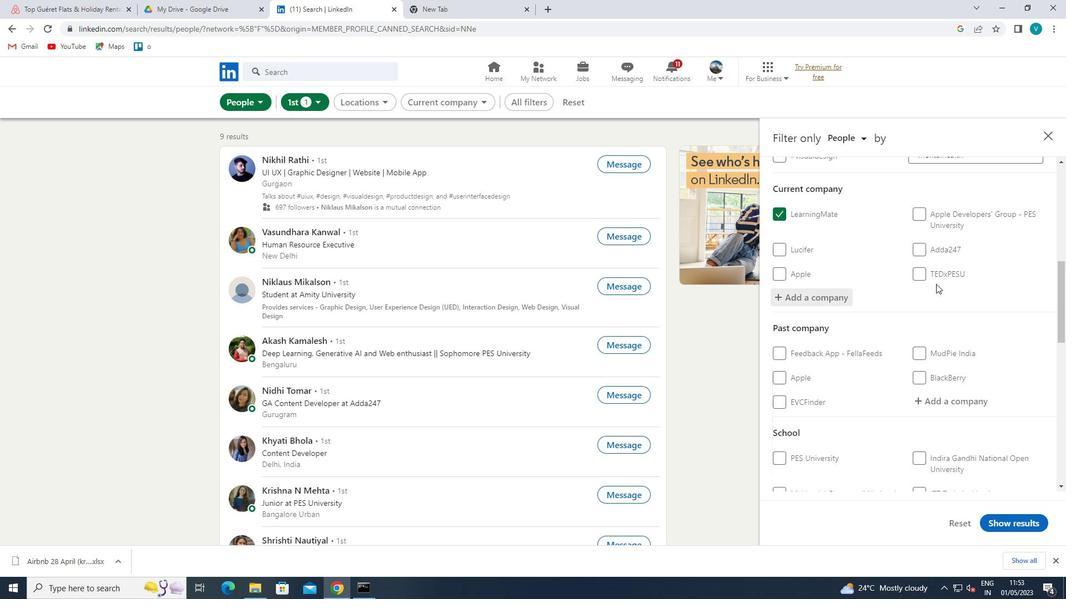 
Action: Mouse moved to (935, 285)
Screenshot: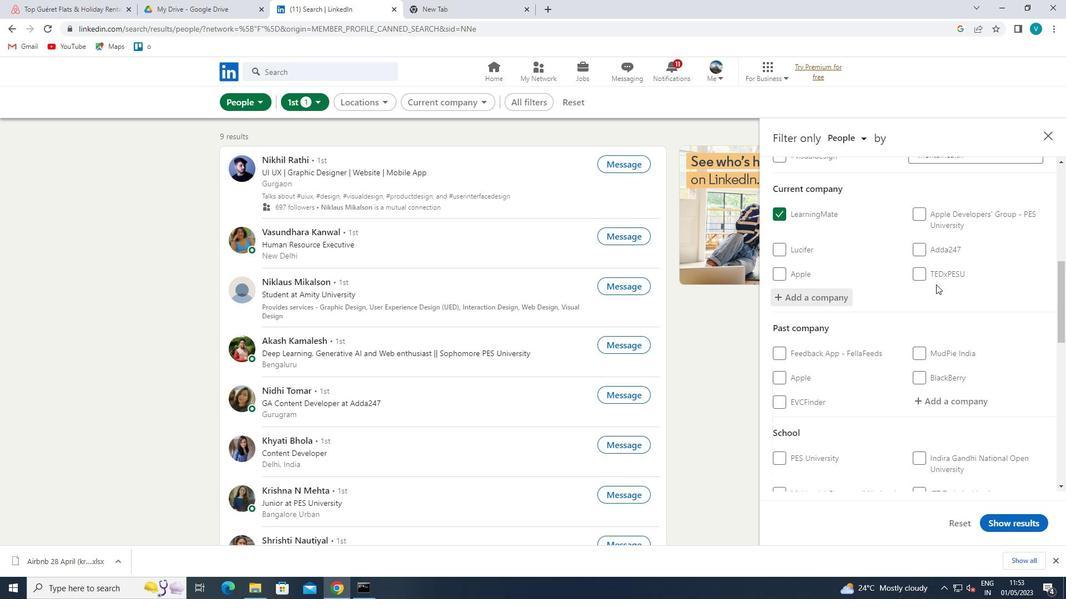 
Action: Mouse scrolled (935, 284) with delta (0, 0)
Screenshot: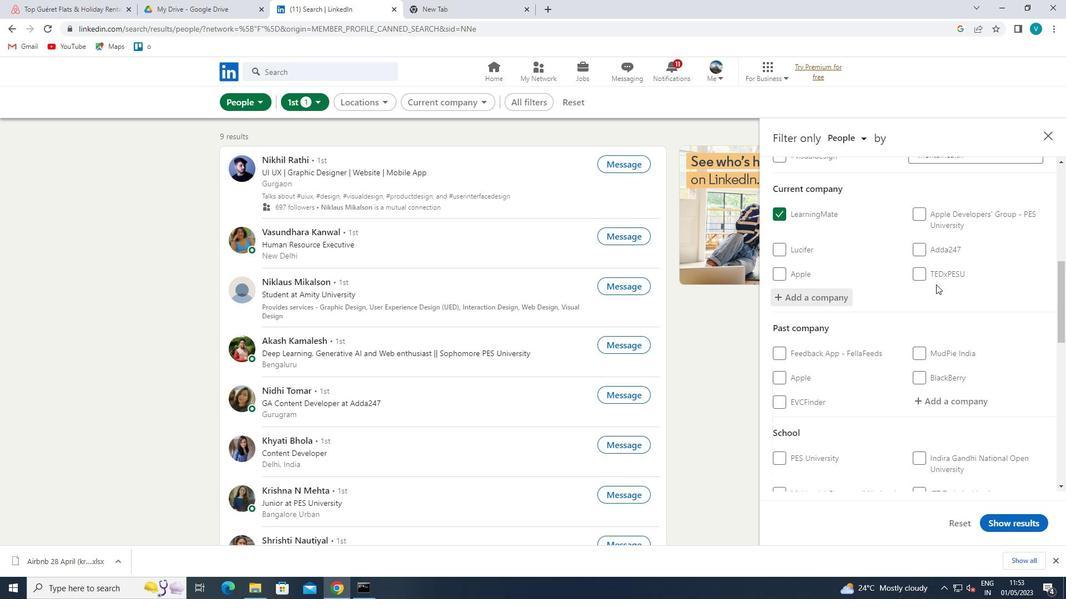 
Action: Mouse moved to (954, 367)
Screenshot: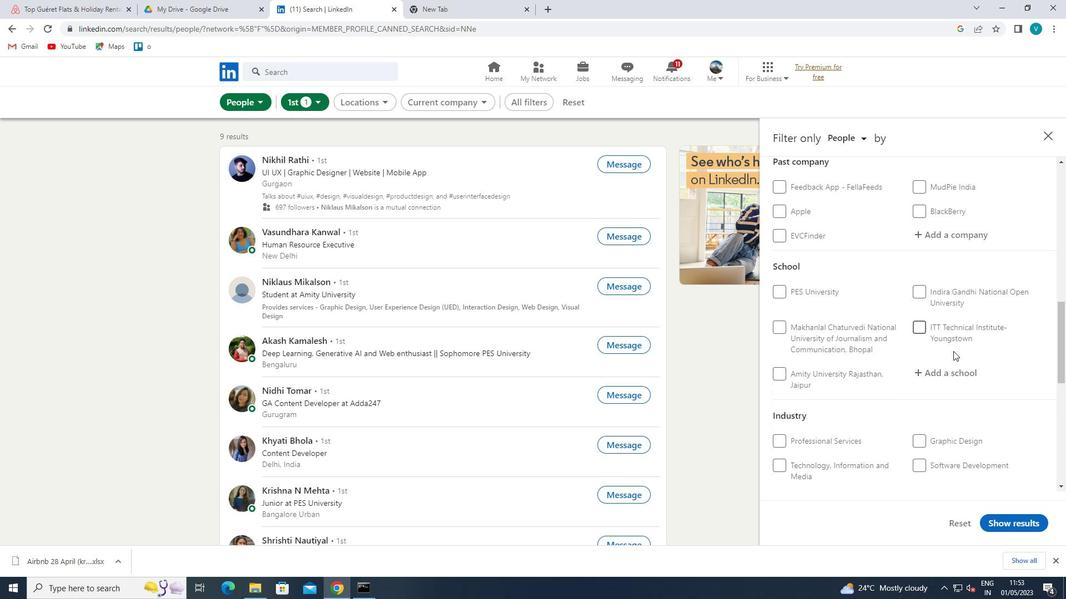 
Action: Mouse pressed left at (954, 367)
Screenshot: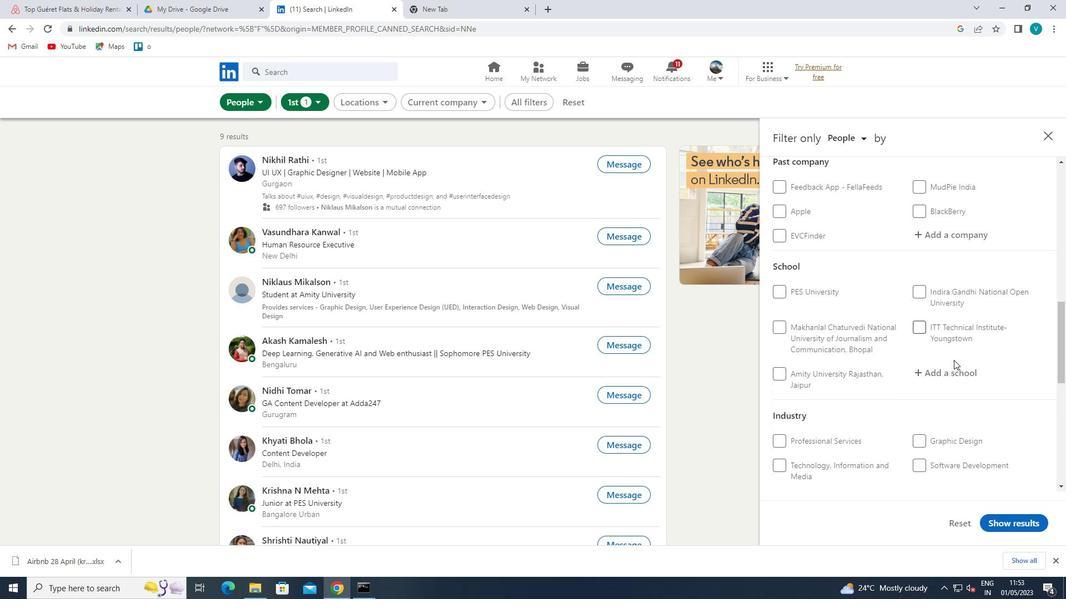 
Action: Key pressed <Key.shift>DYAL<Key.space><Key.shift>SINGH<Key.space>
Screenshot: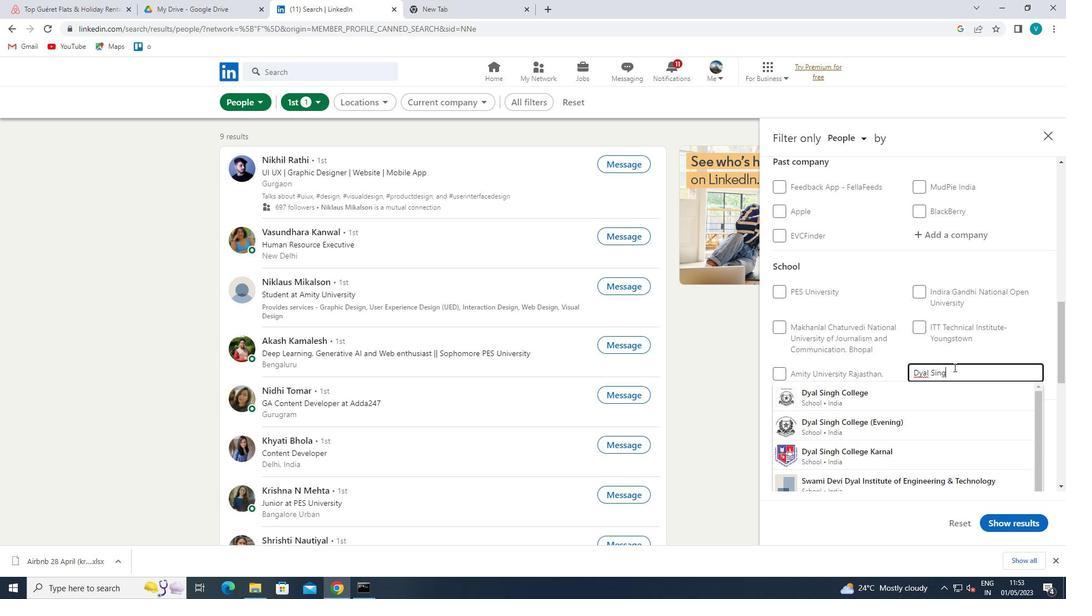 
Action: Mouse moved to (934, 393)
Screenshot: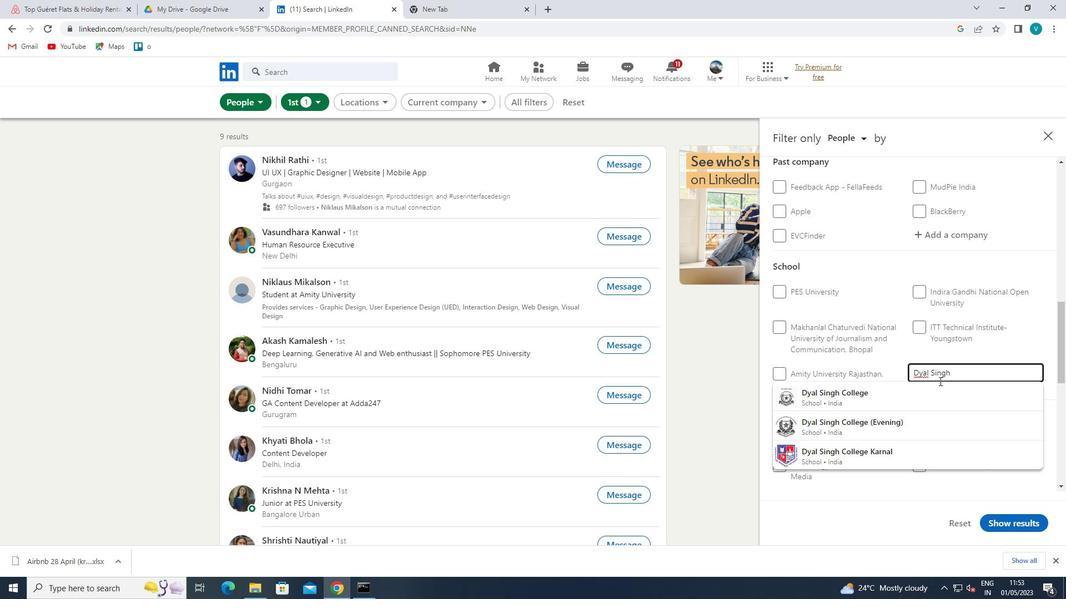 
Action: Mouse pressed left at (934, 393)
Screenshot: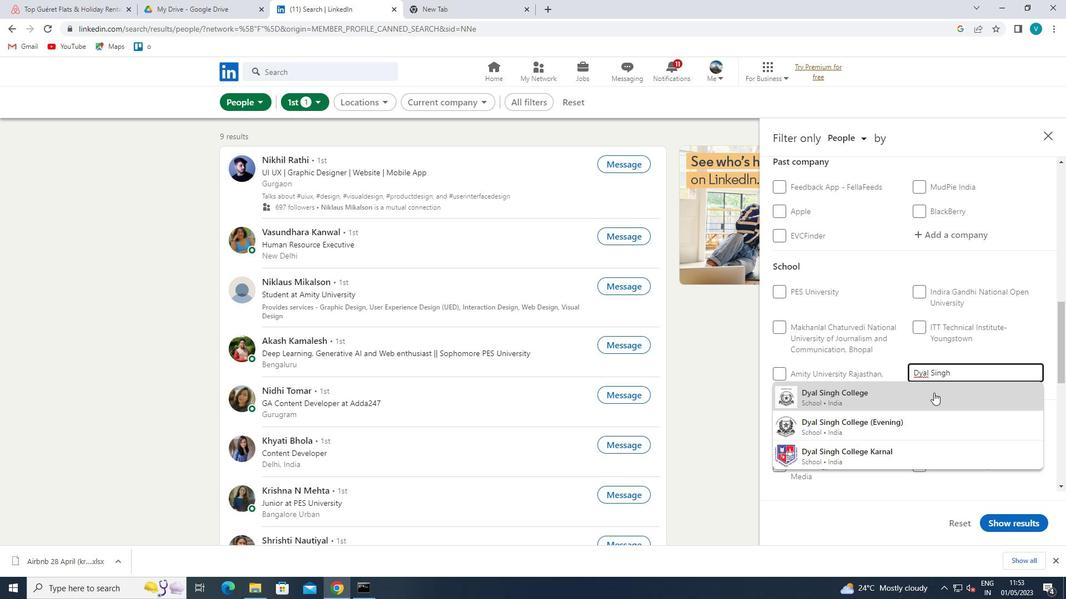 
Action: Mouse moved to (951, 371)
Screenshot: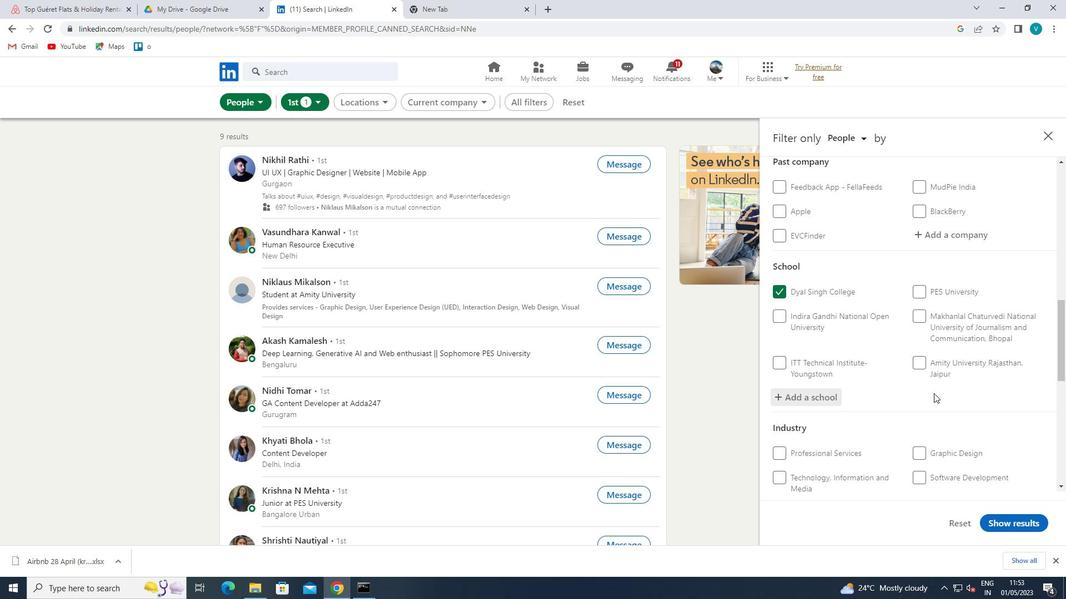 
Action: Mouse scrolled (951, 371) with delta (0, 0)
Screenshot: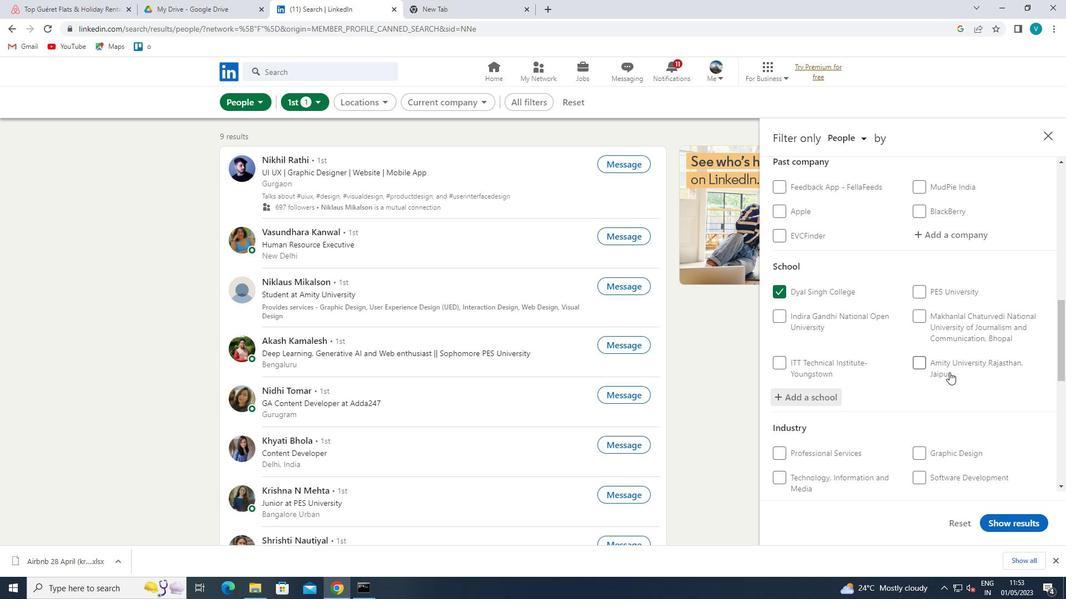 
Action: Mouse scrolled (951, 371) with delta (0, 0)
Screenshot: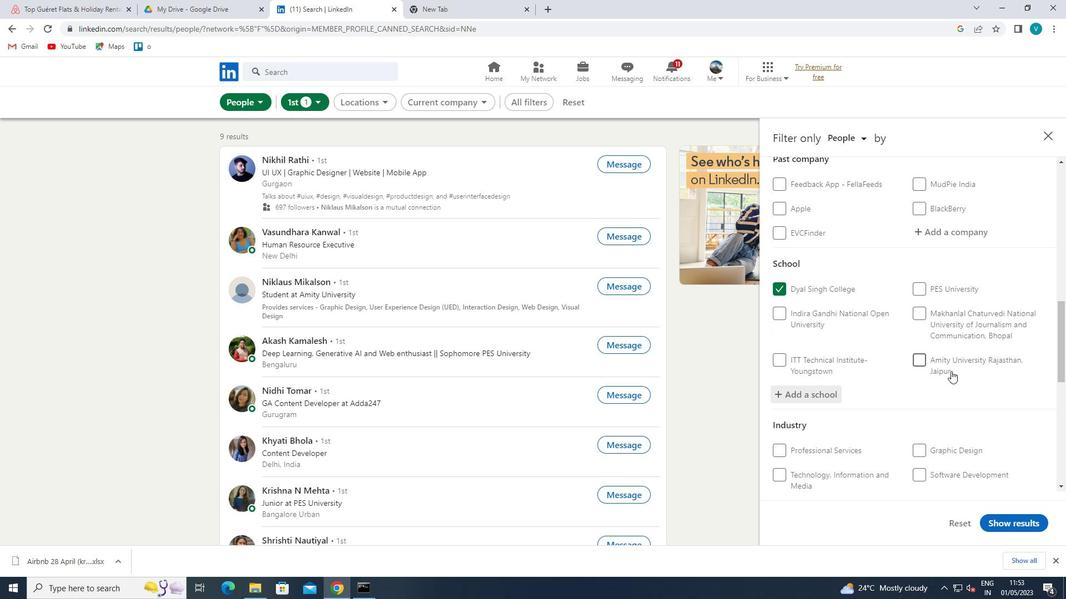 
Action: Mouse scrolled (951, 371) with delta (0, 0)
Screenshot: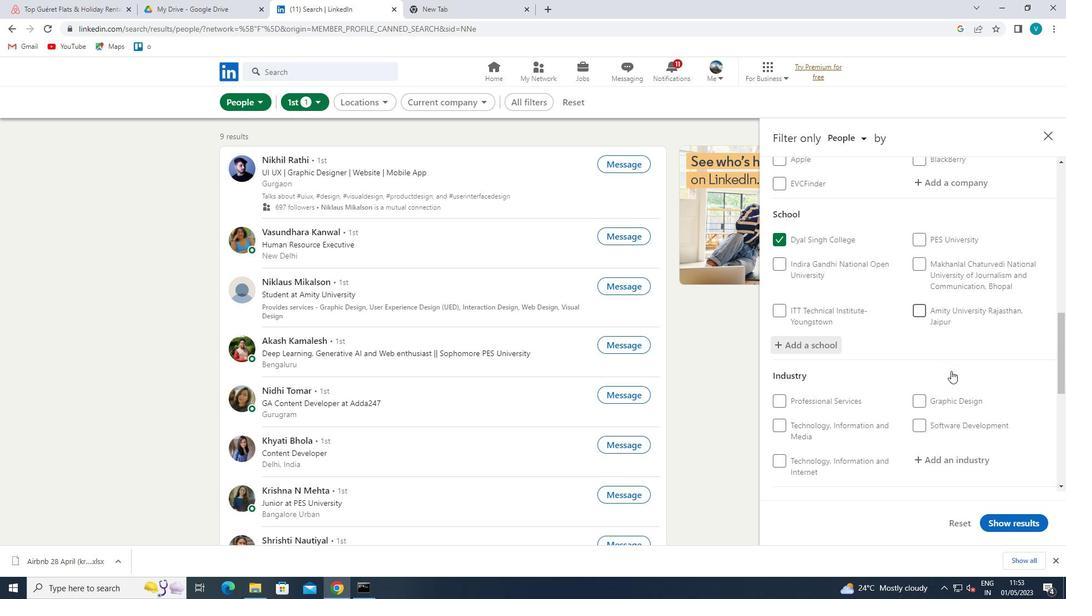 
Action: Mouse moved to (962, 339)
Screenshot: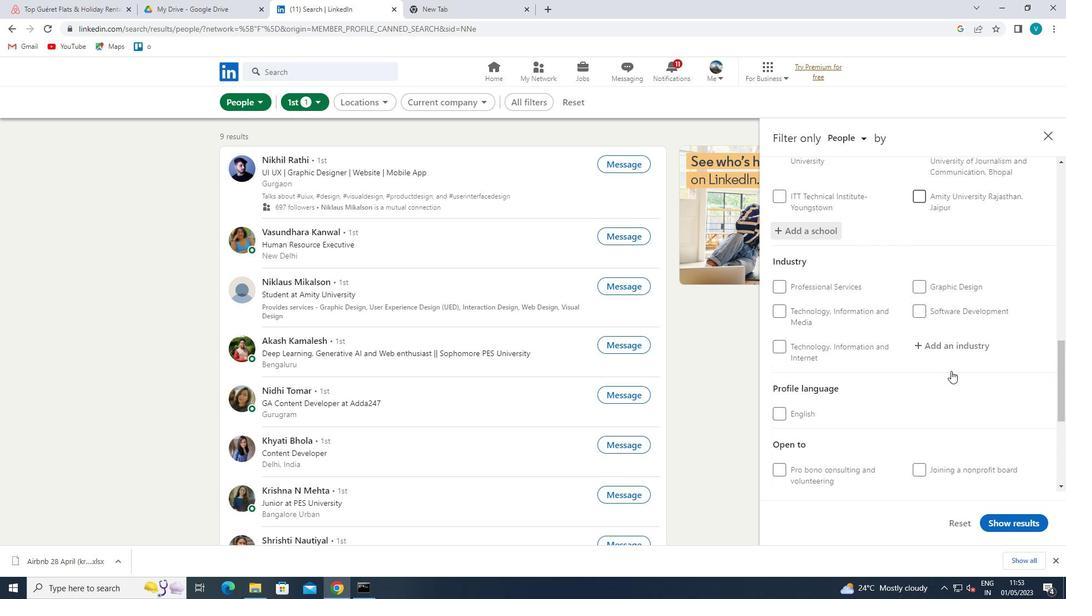 
Action: Mouse pressed left at (962, 339)
Screenshot: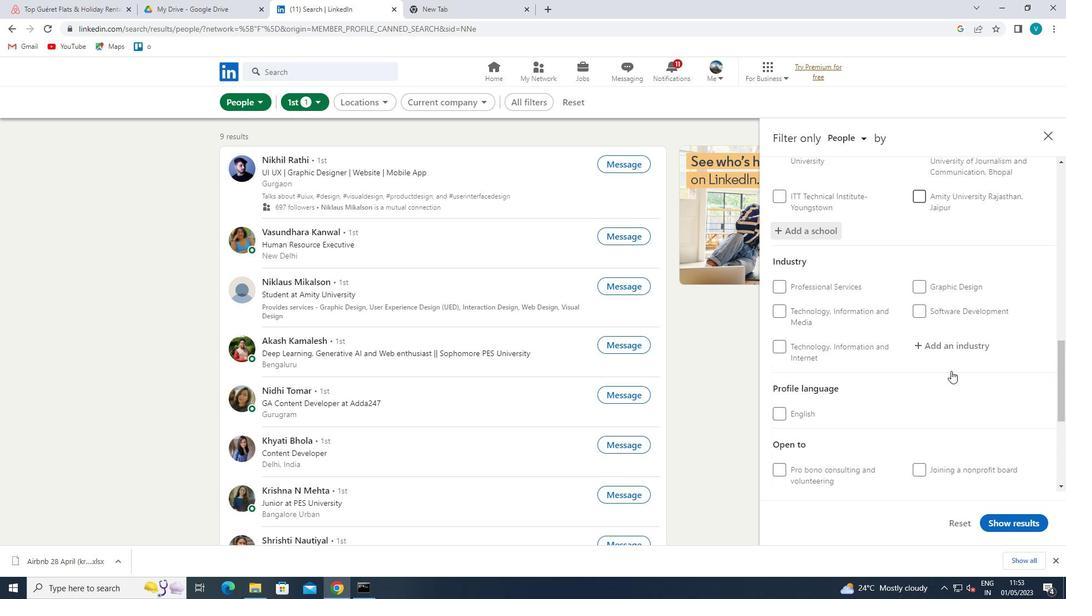 
Action: Key pressed <Key.shift>SEA<Key.space><Key.insert>F<Key.backspace><Key.backspace>FOOD<Key.space>
Screenshot: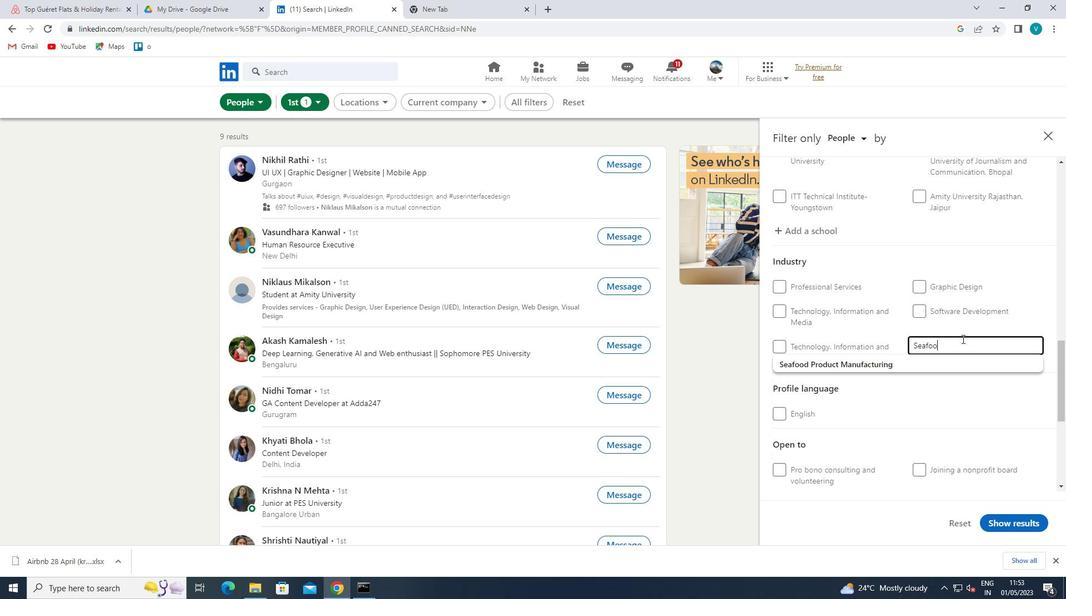 
Action: Mouse moved to (930, 359)
Screenshot: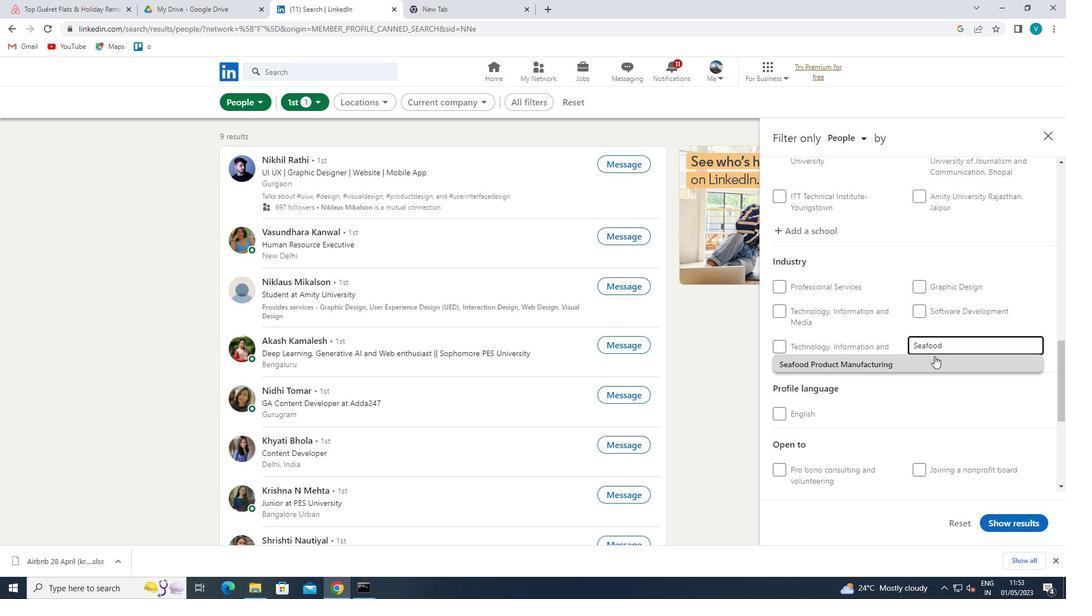 
Action: Mouse pressed left at (930, 359)
Screenshot: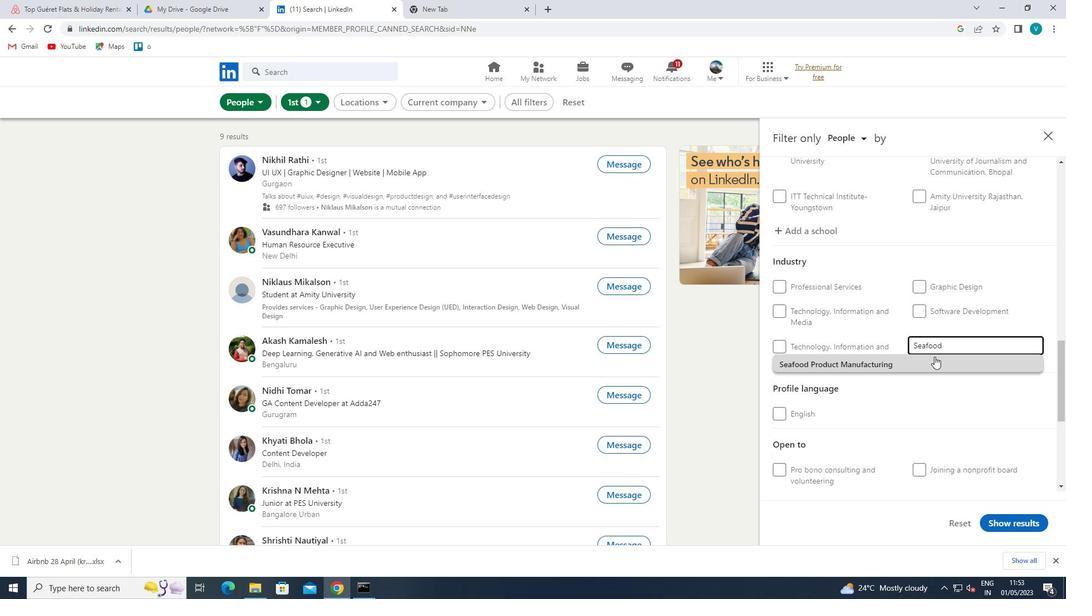 
Action: Mouse moved to (936, 355)
Screenshot: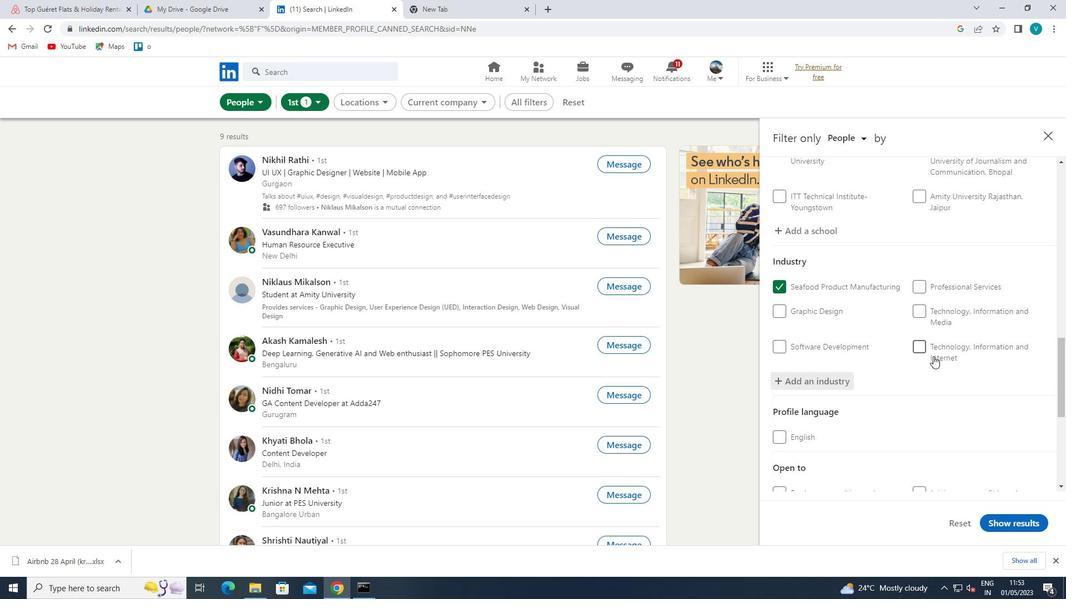 
Action: Mouse scrolled (936, 354) with delta (0, 0)
Screenshot: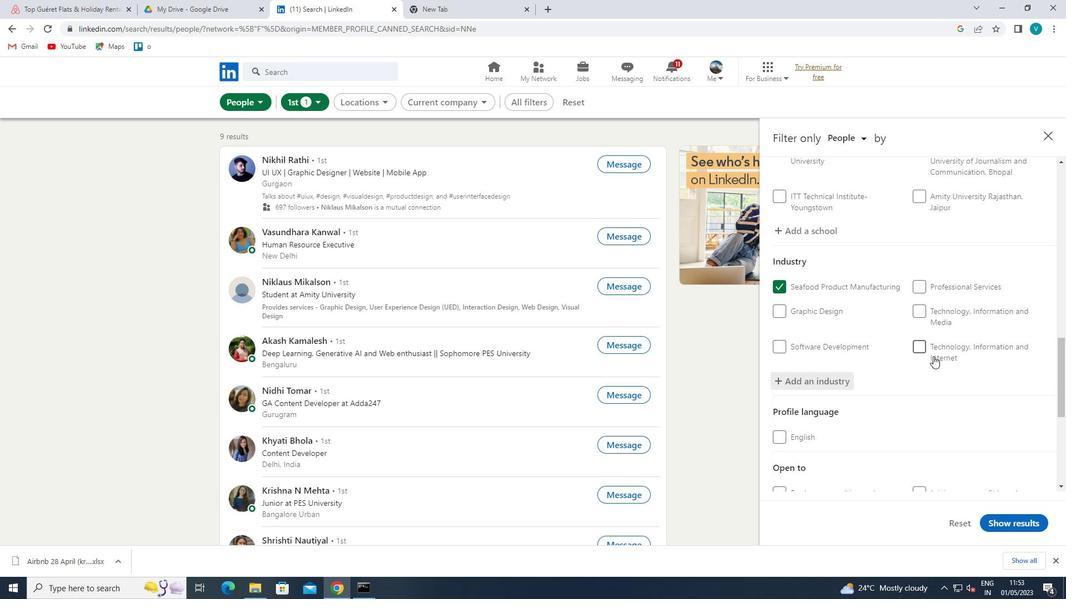 
Action: Mouse scrolled (936, 354) with delta (0, 0)
Screenshot: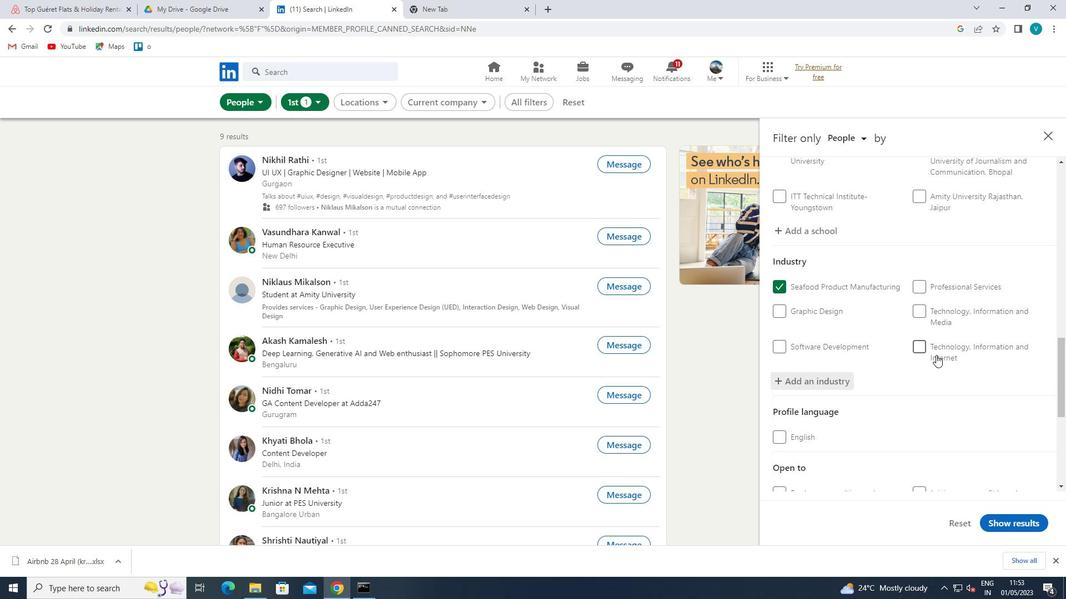 
Action: Mouse scrolled (936, 354) with delta (0, 0)
Screenshot: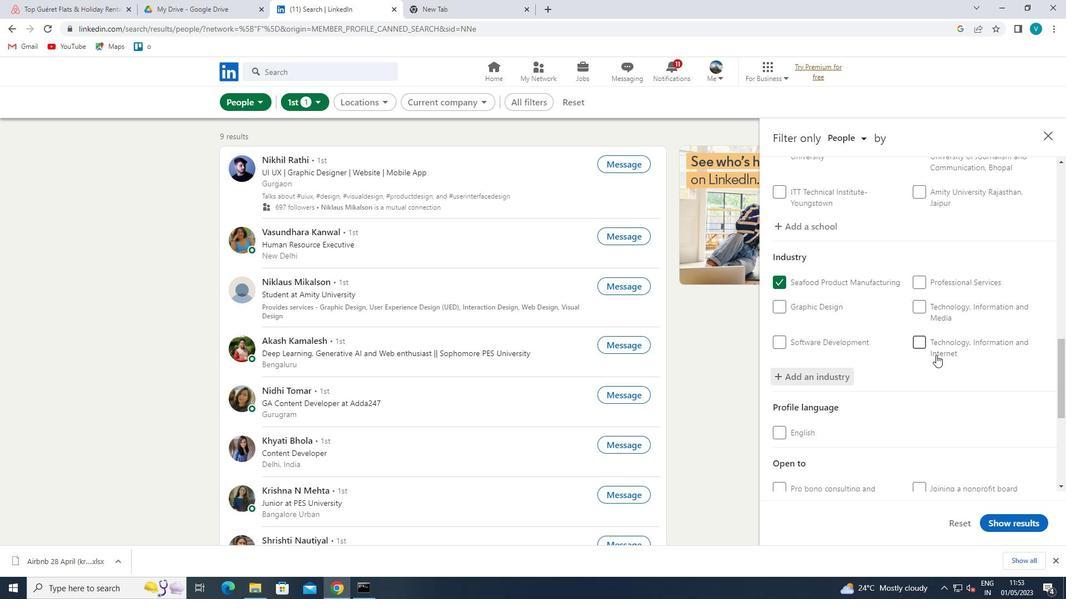 
Action: Mouse scrolled (936, 354) with delta (0, 0)
Screenshot: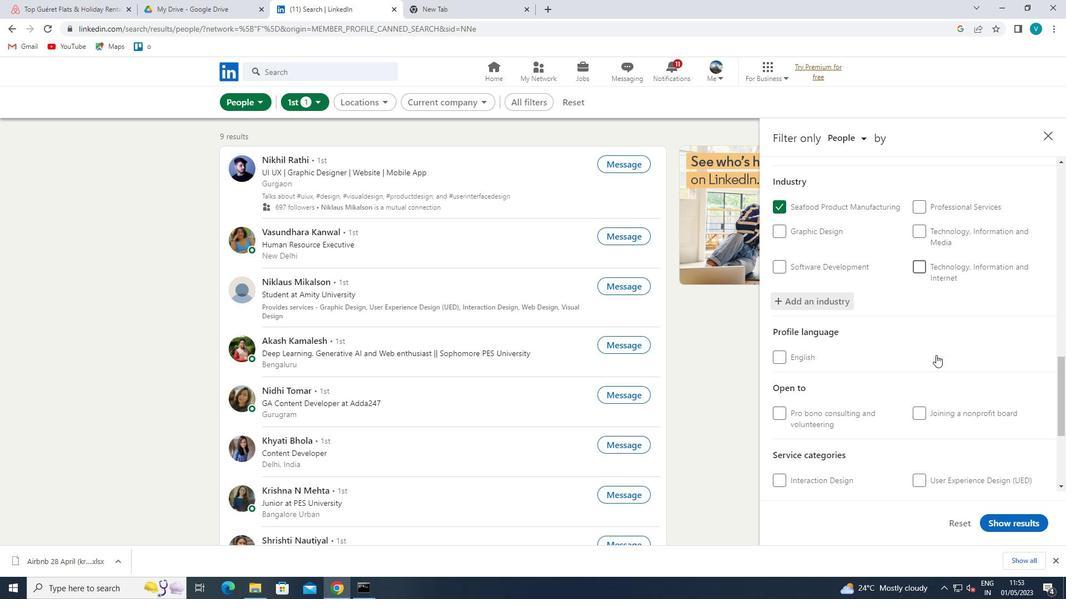 
Action: Mouse scrolled (936, 354) with delta (0, 0)
Screenshot: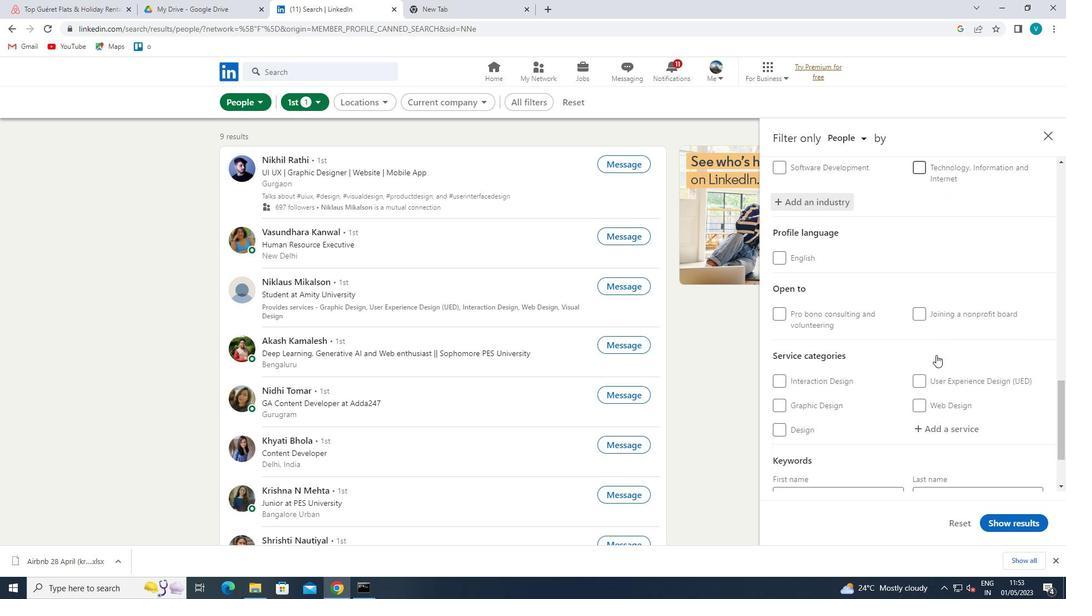 
Action: Mouse moved to (959, 339)
Screenshot: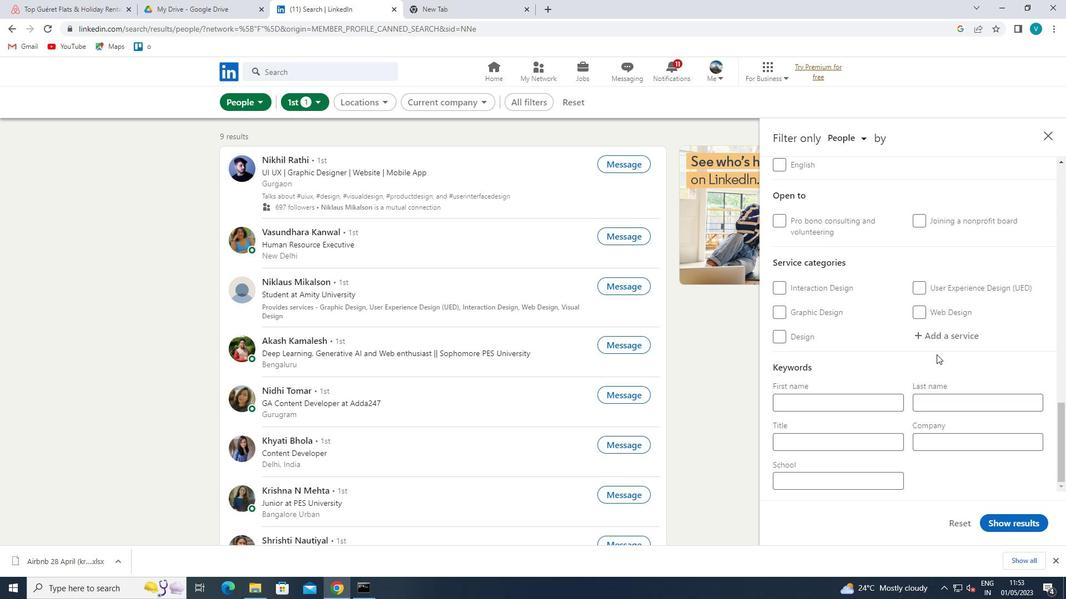 
Action: Mouse pressed left at (959, 339)
Screenshot: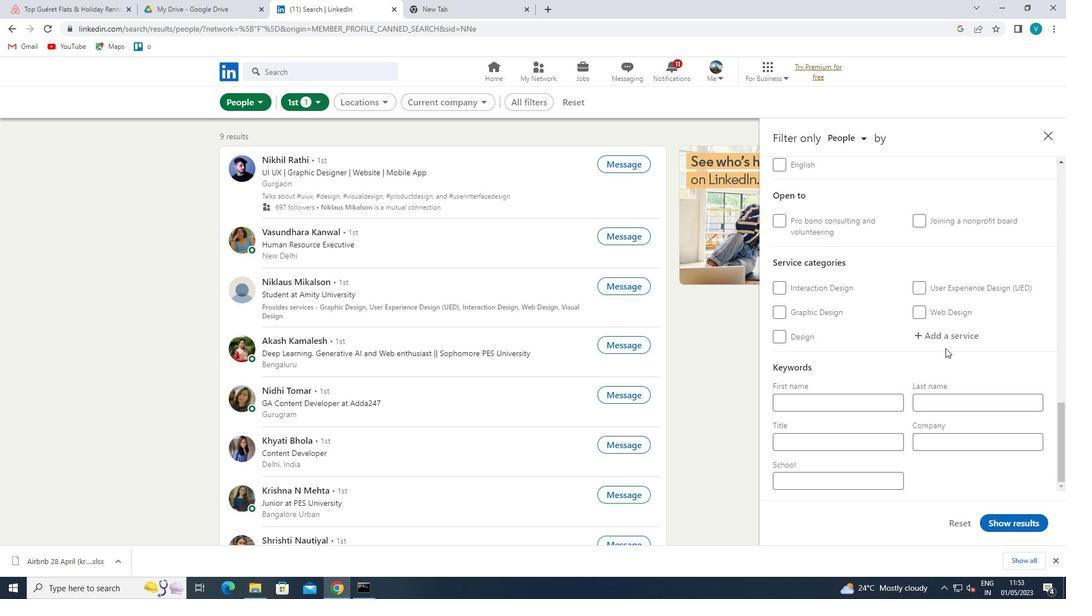 
Action: Mouse moved to (959, 339)
Screenshot: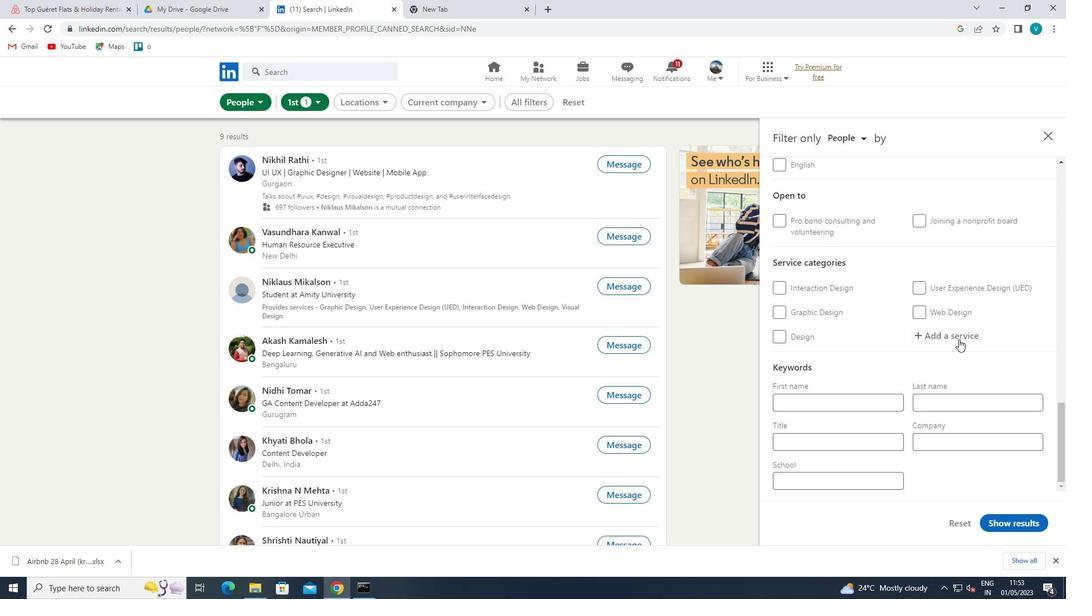 
Action: Key pressed <Key.shift>INFORMATION<Key.space>
Screenshot: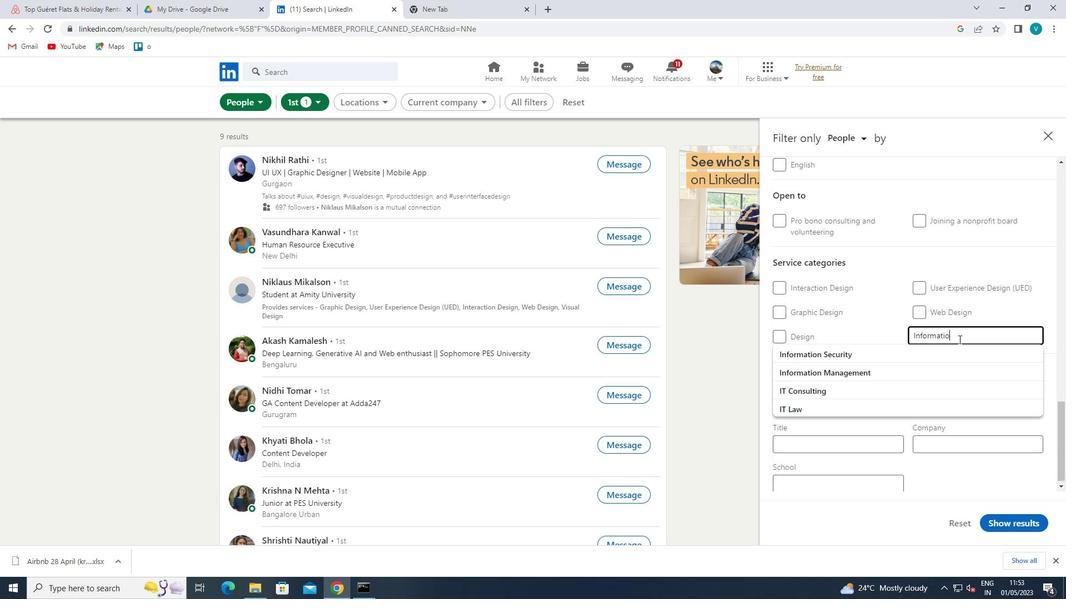 
Action: Mouse moved to (932, 350)
Screenshot: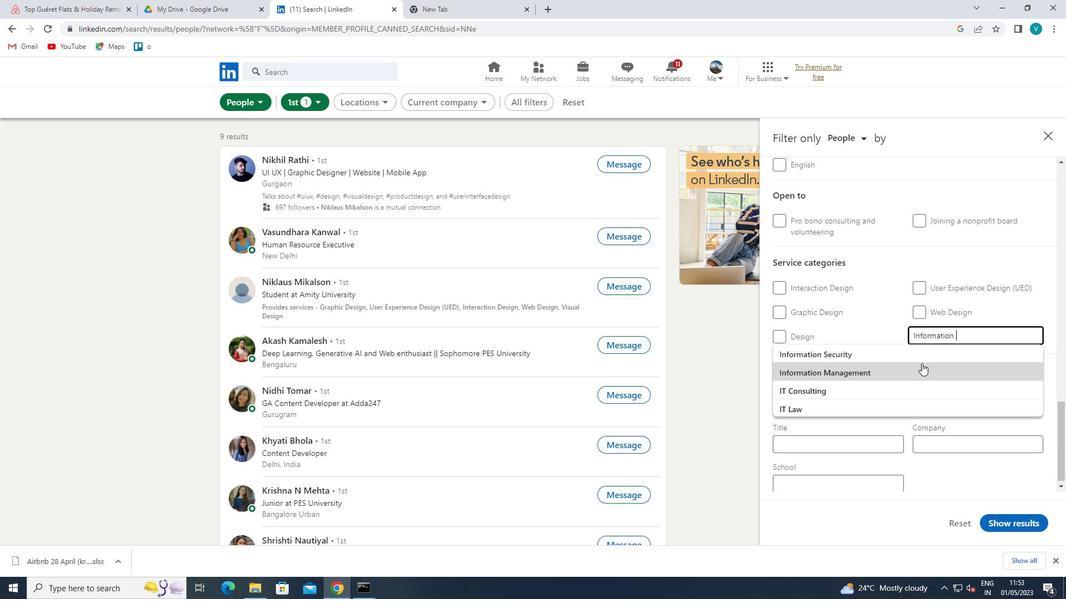 
Action: Mouse pressed left at (932, 350)
Screenshot: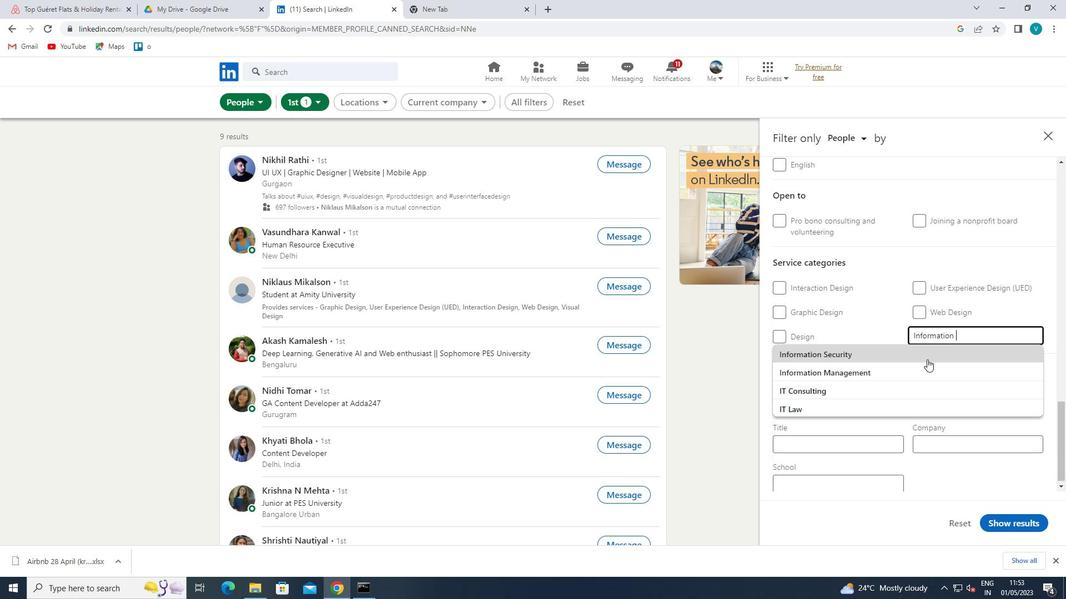 
Action: Mouse scrolled (932, 349) with delta (0, 0)
Screenshot: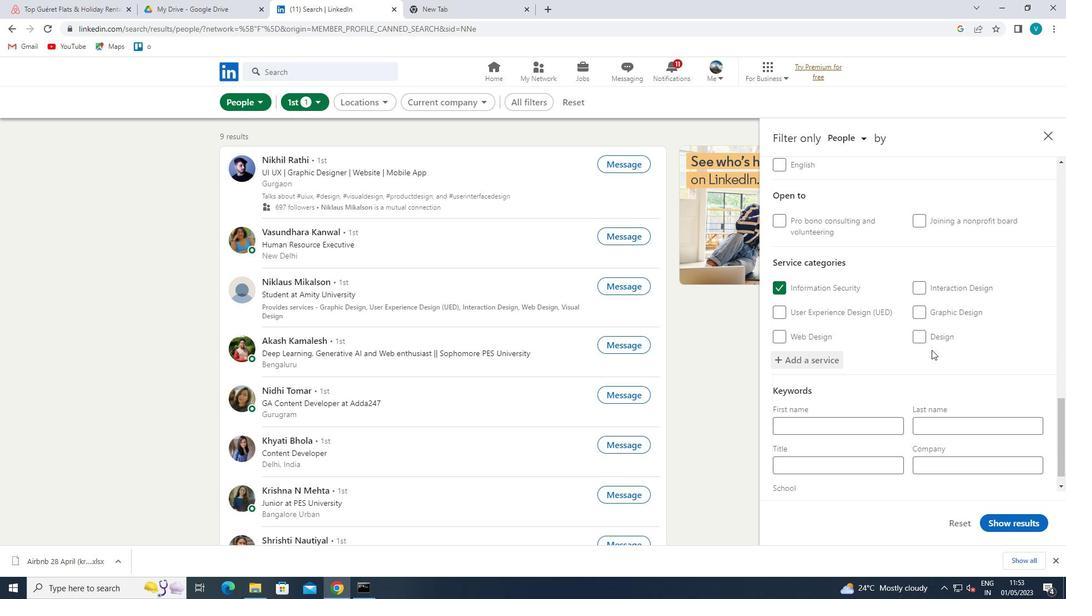
Action: Mouse moved to (932, 350)
Screenshot: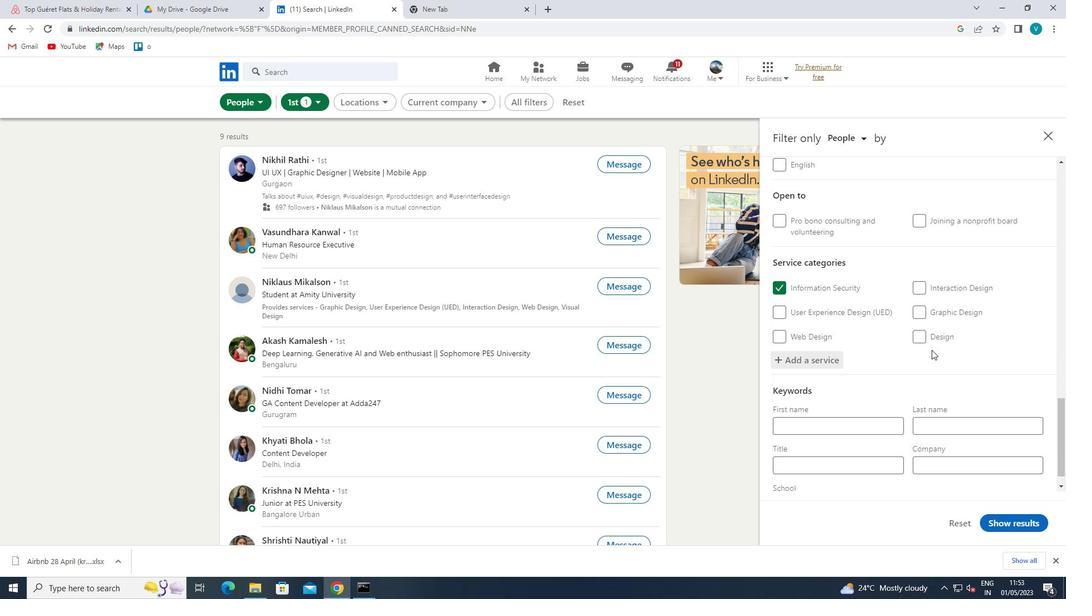 
Action: Mouse scrolled (932, 349) with delta (0, 0)
Screenshot: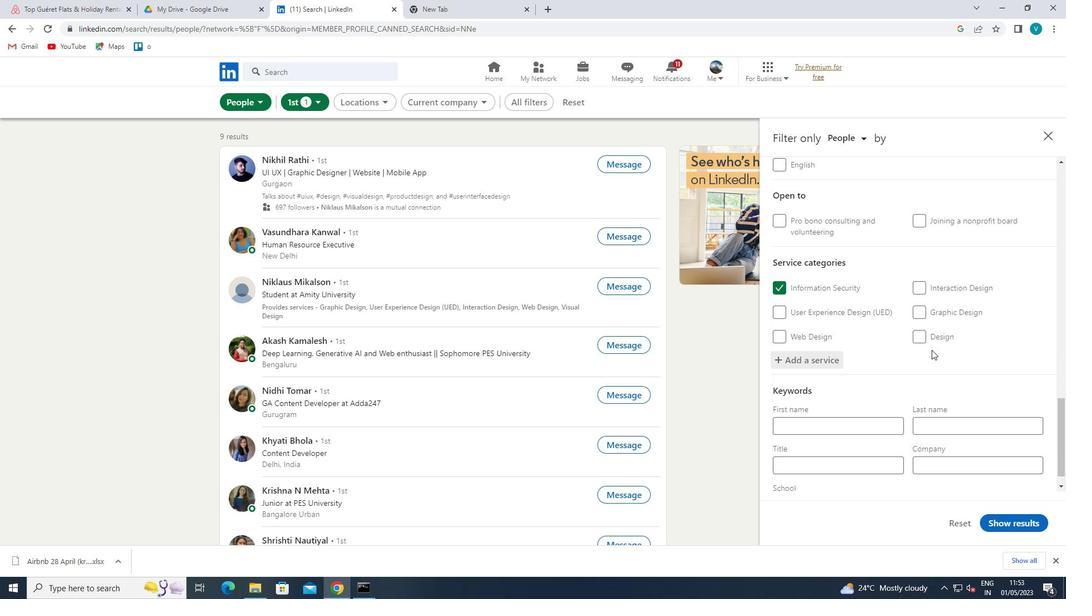 
Action: Mouse moved to (861, 452)
Screenshot: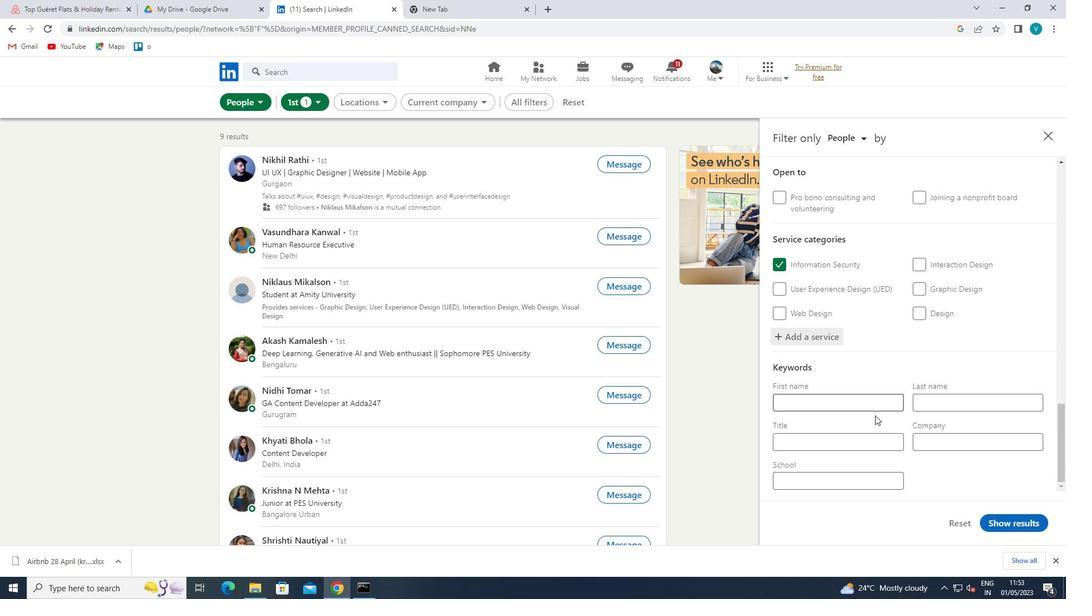 
Action: Mouse pressed left at (861, 452)
Screenshot: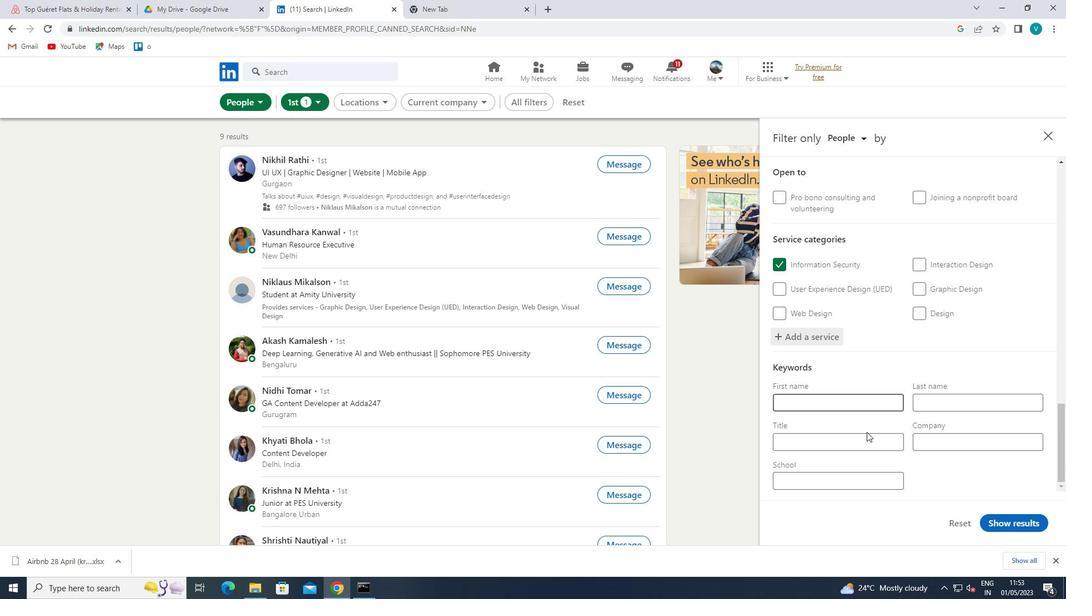 
Action: Mouse moved to (872, 444)
Screenshot: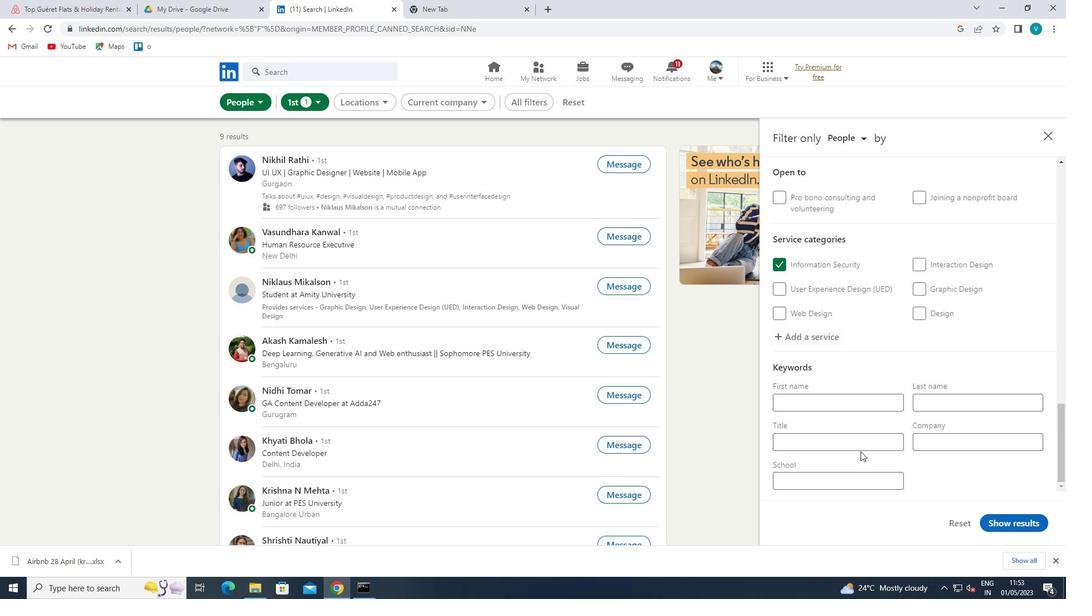 
Action: Mouse pressed left at (872, 444)
Screenshot: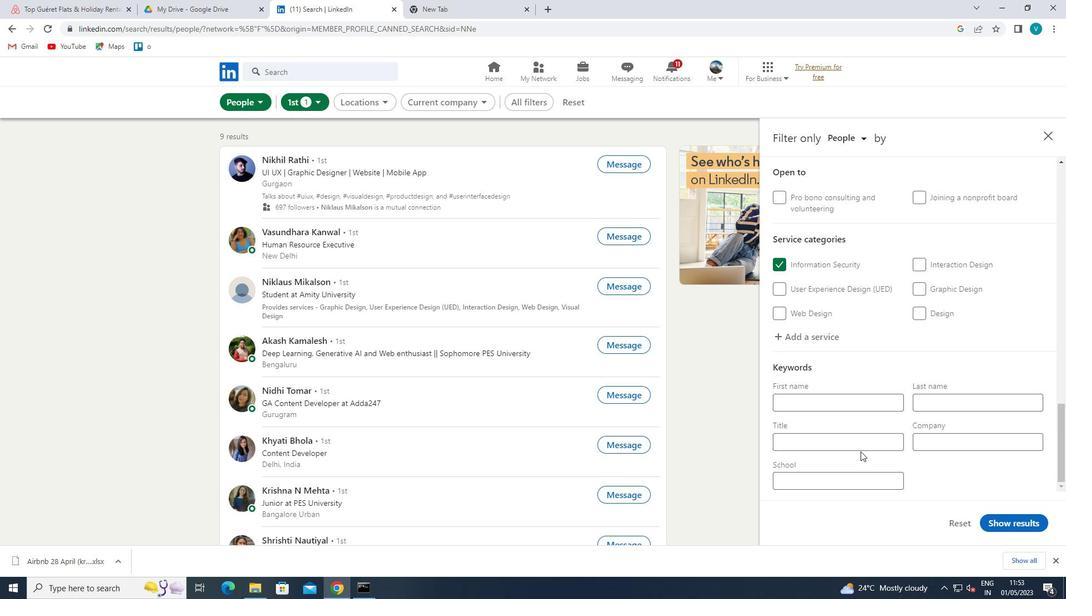 
Action: Key pressed <Key.shift>DAT<Key.space><Key.backspace><Key.backspace><Key.backspace><Key.backspace><Key.shift>DATA<Key.space><Key.shift>ENTRY<Key.space>
Screenshot: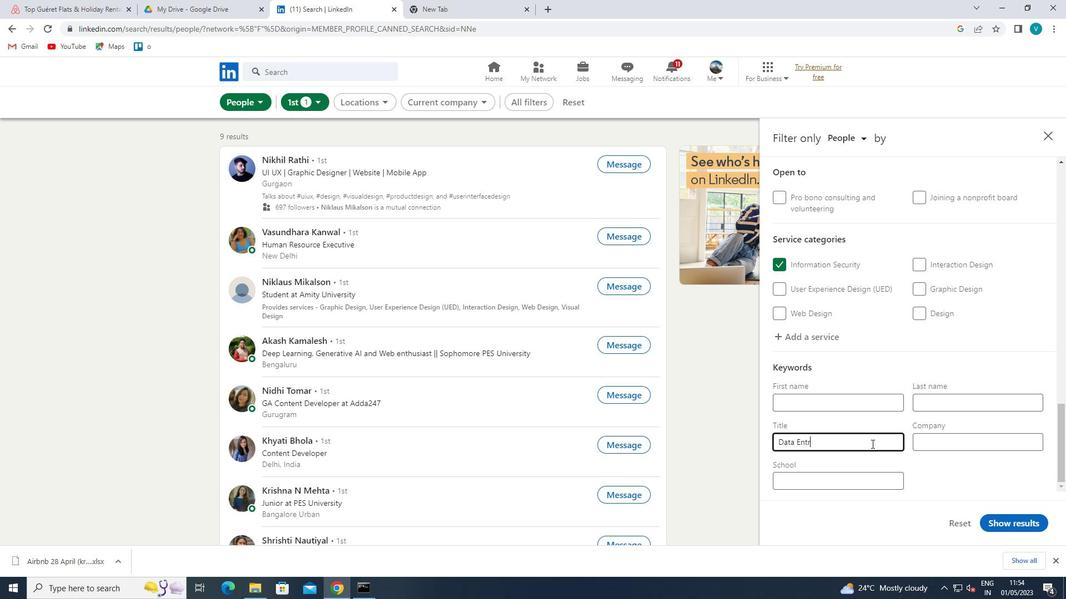 
Action: Mouse moved to (1016, 524)
Screenshot: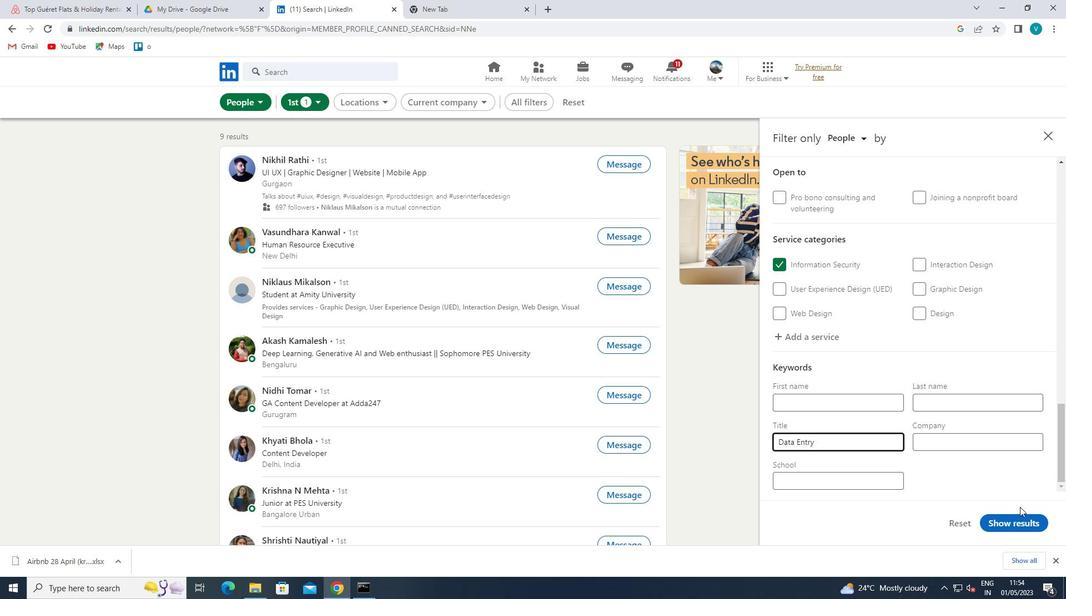 
Action: Mouse pressed left at (1016, 524)
Screenshot: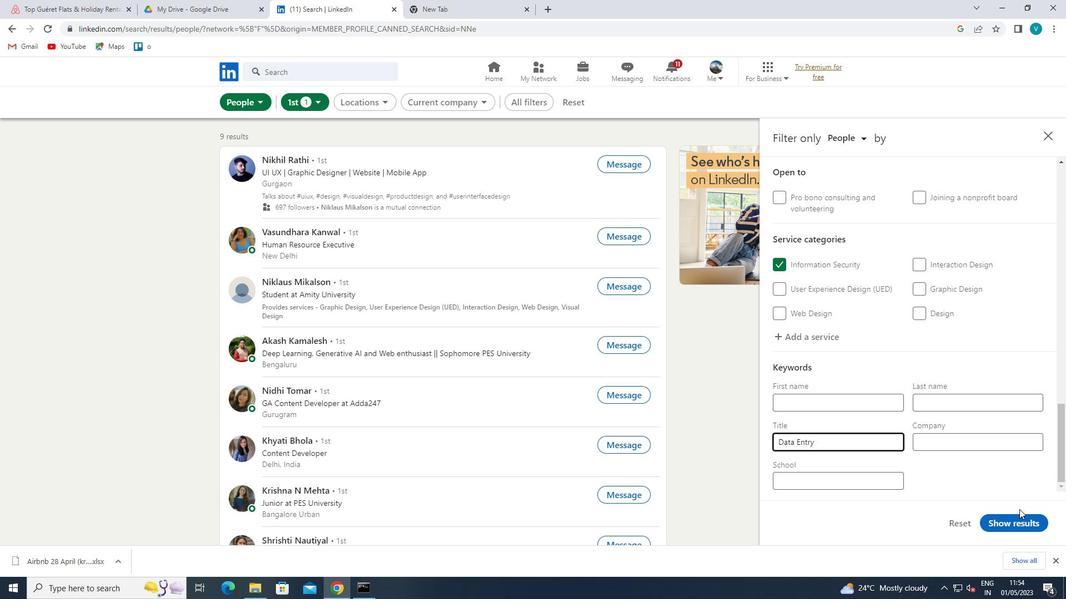 
Action: Mouse moved to (1007, 522)
Screenshot: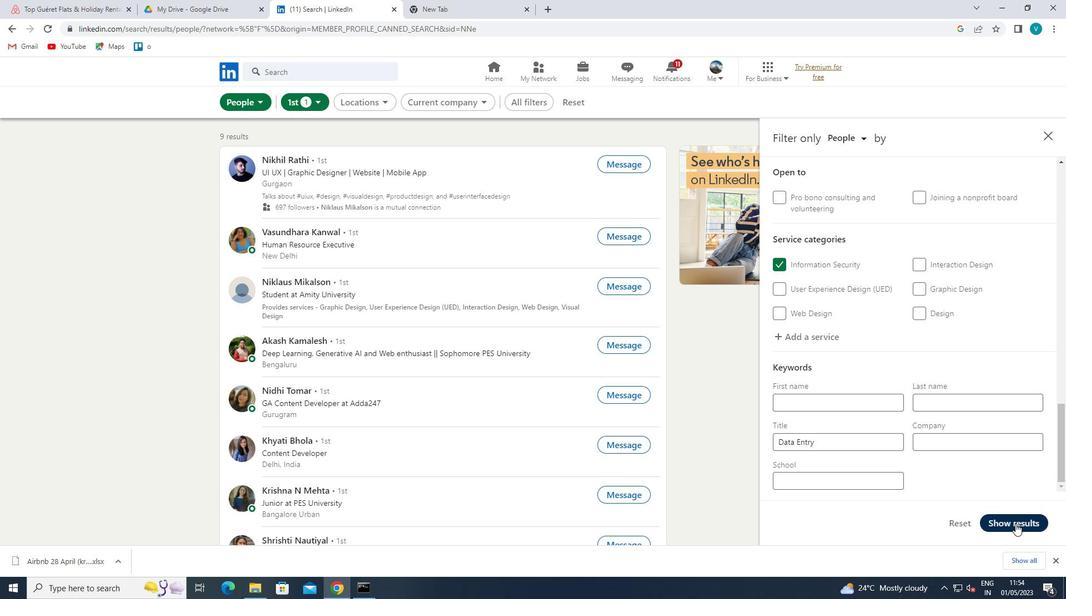 
